 Task: Explore Airbnb accommodation in CopiapÃÂ³, Chile from 9th December, 2023 to 11th December, 2023 for 2 adults.2 bedrooms having 2 beds and 1 bathroom. Property type can be guest house. Amenities needed are: wifi. Look for 5 properties as per requirement.
Action: Mouse moved to (452, 99)
Screenshot: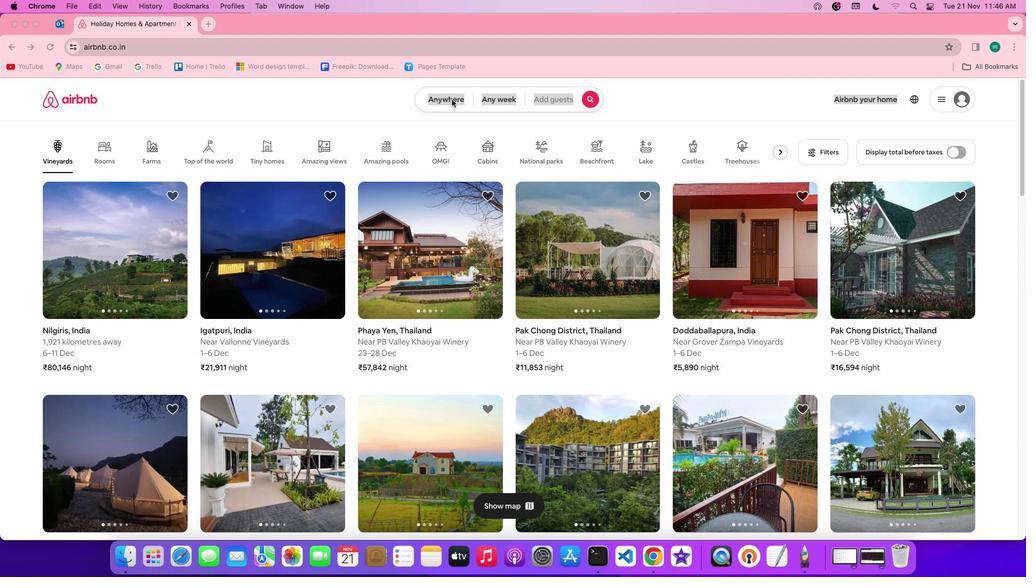 
Action: Mouse pressed left at (452, 99)
Screenshot: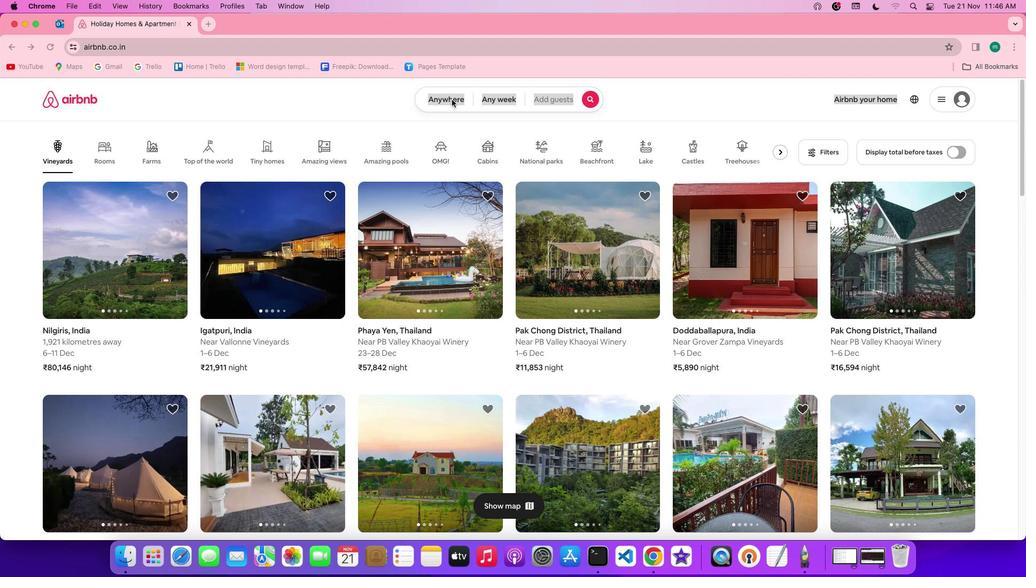 
Action: Mouse pressed left at (452, 99)
Screenshot: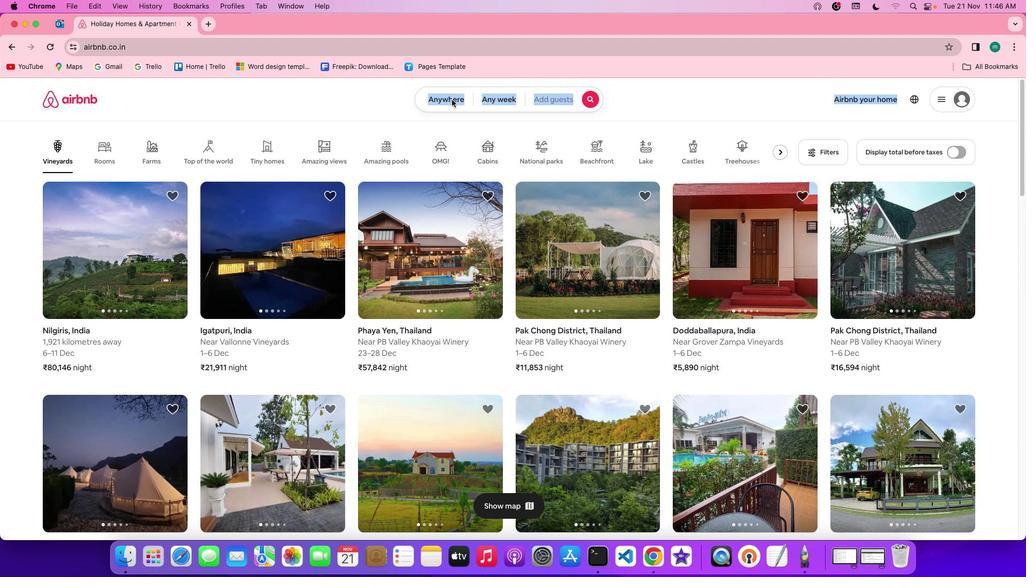 
Action: Mouse moved to (389, 140)
Screenshot: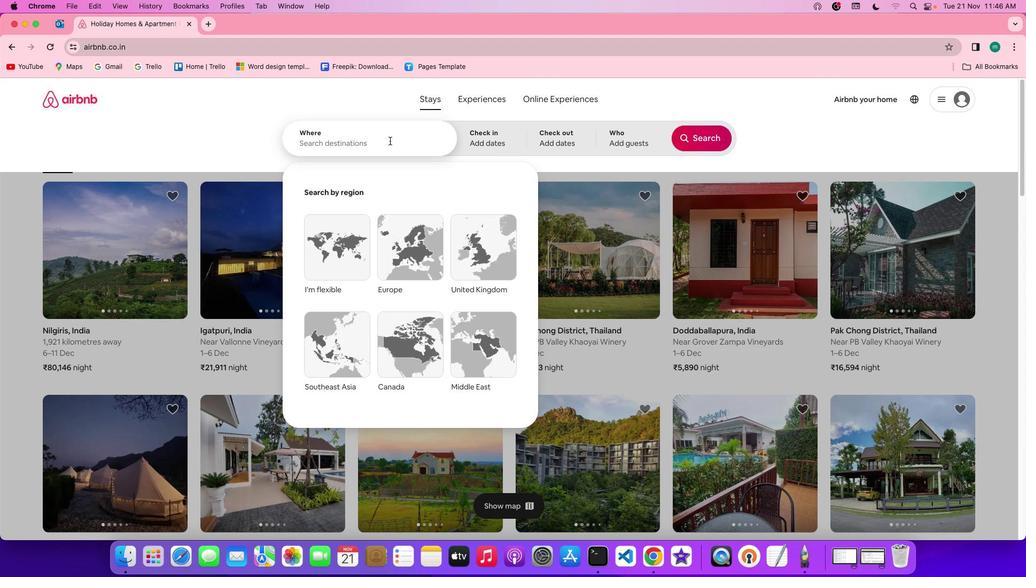 
Action: Mouse pressed left at (389, 140)
Screenshot: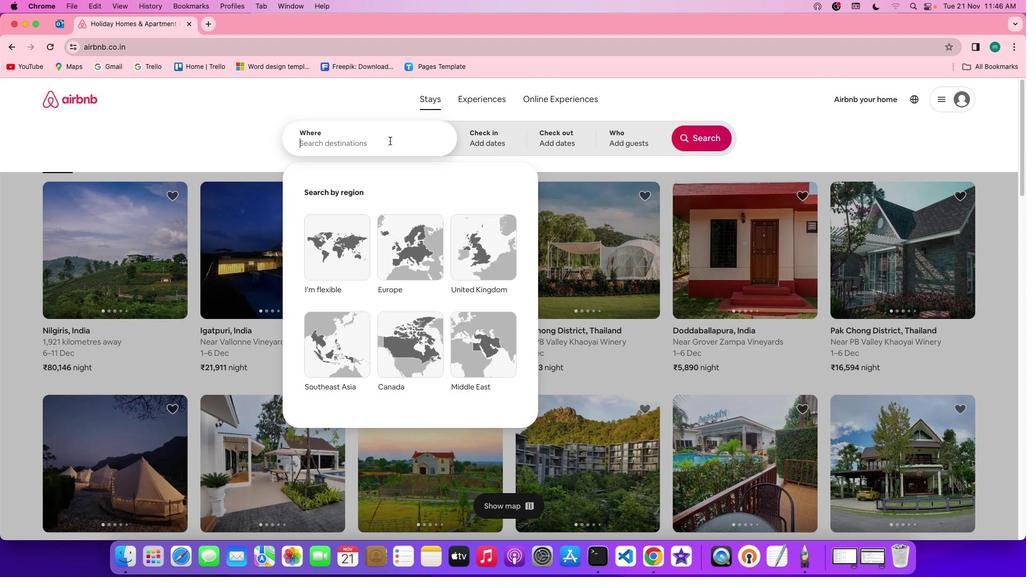 
Action: Mouse moved to (387, 142)
Screenshot: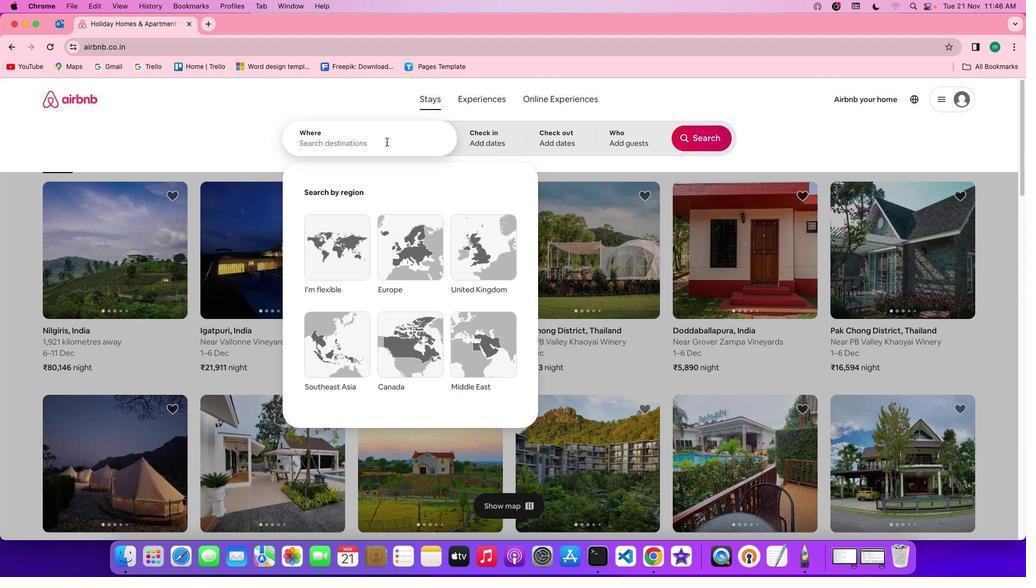 
Action: Key pressed Key.shift'C''o''p''i''a''p''a'Key.backspace'o'','Key.spaceKey.shift'C''h''i''l''e'Key.space
Screenshot: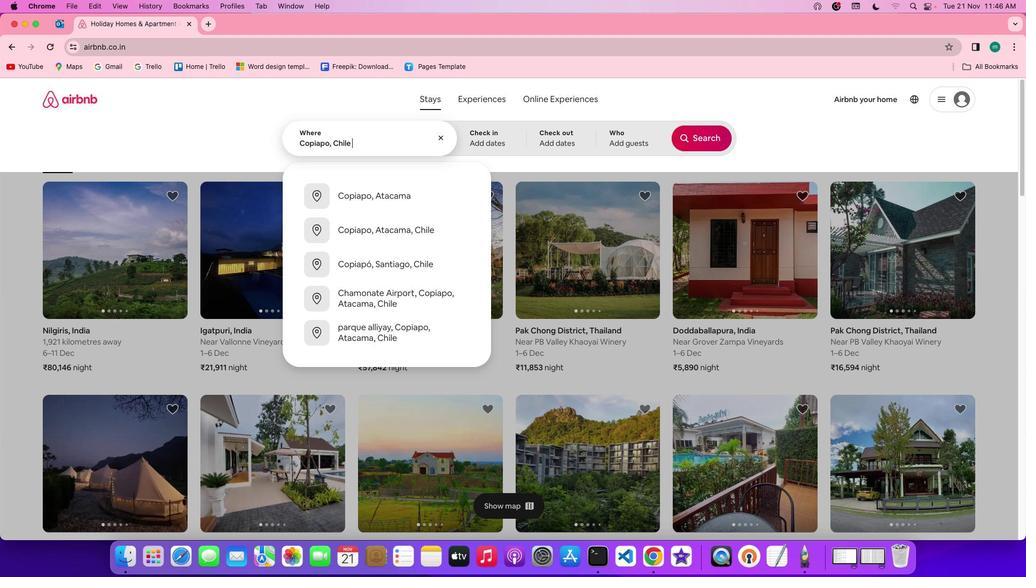 
Action: Mouse moved to (480, 138)
Screenshot: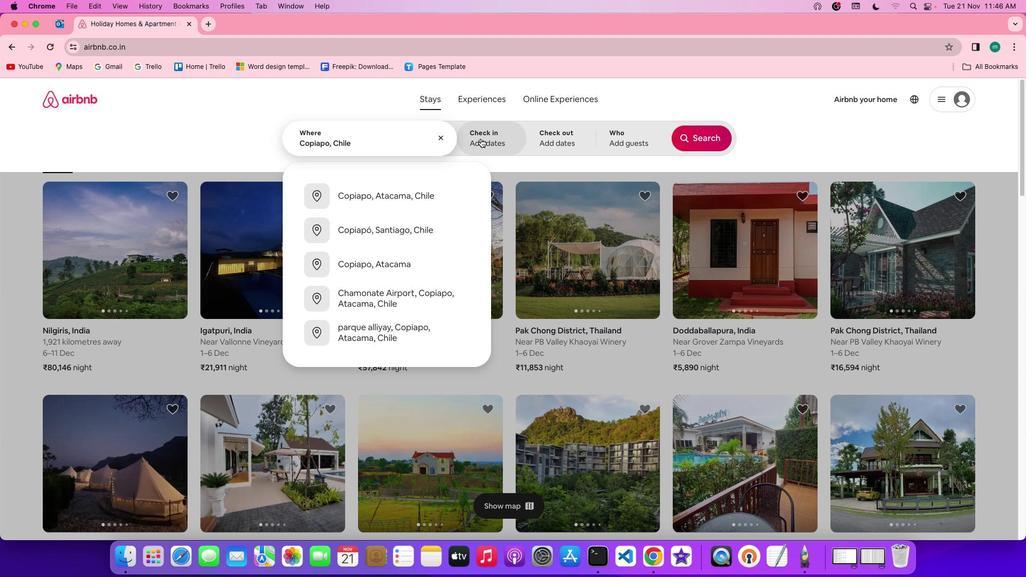 
Action: Mouse pressed left at (480, 138)
Screenshot: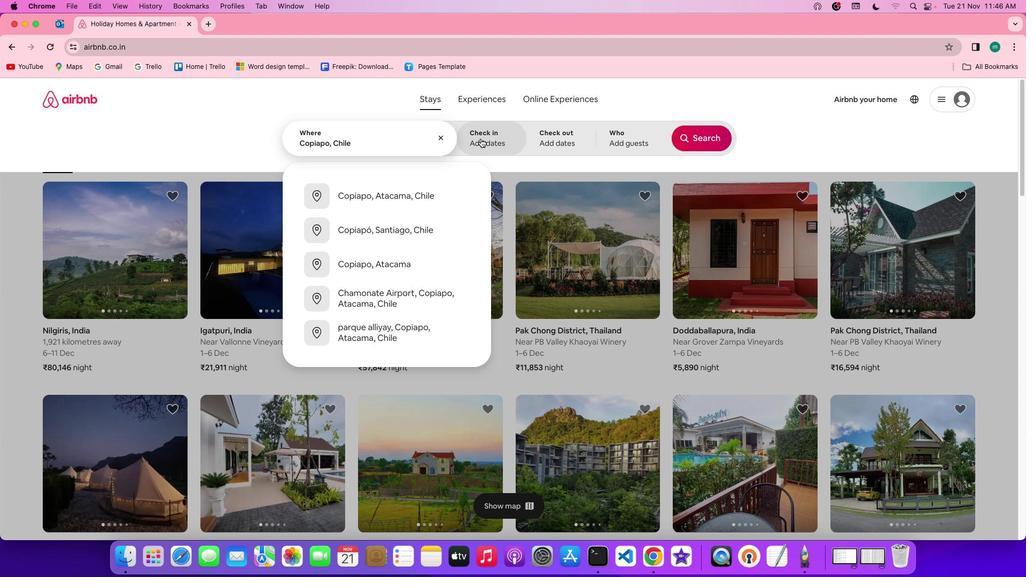 
Action: Mouse moved to (553, 148)
Screenshot: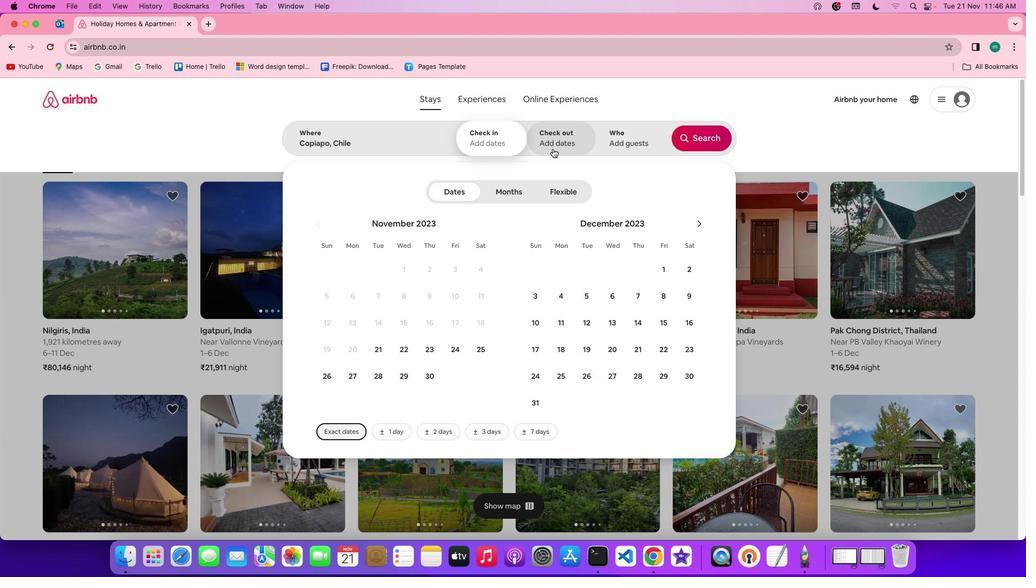 
Action: Mouse scrolled (553, 148) with delta (0, 0)
Screenshot: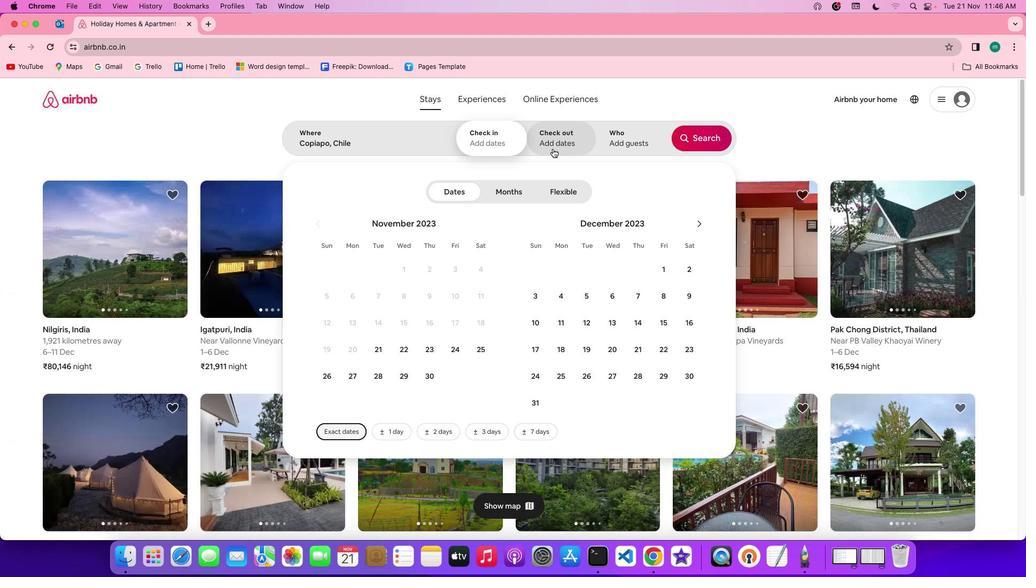 
Action: Mouse scrolled (553, 148) with delta (0, 0)
Screenshot: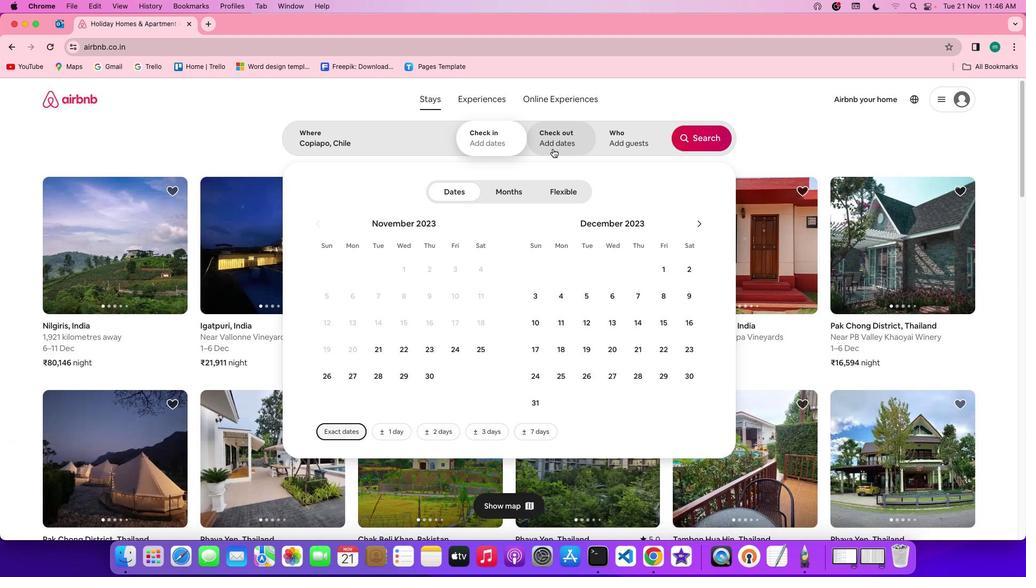
Action: Mouse scrolled (553, 148) with delta (0, 0)
Screenshot: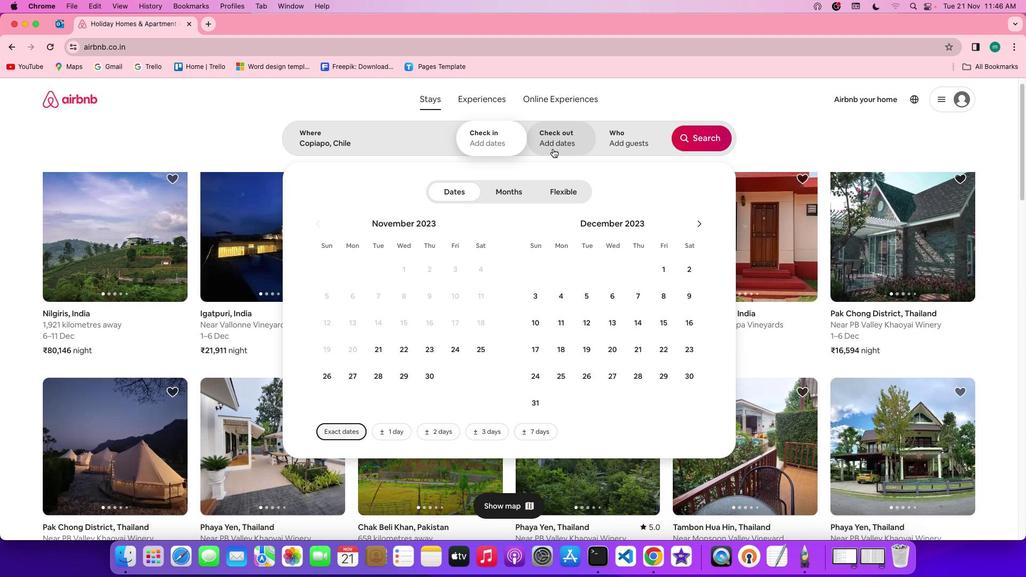 
Action: Mouse moved to (480, 140)
Screenshot: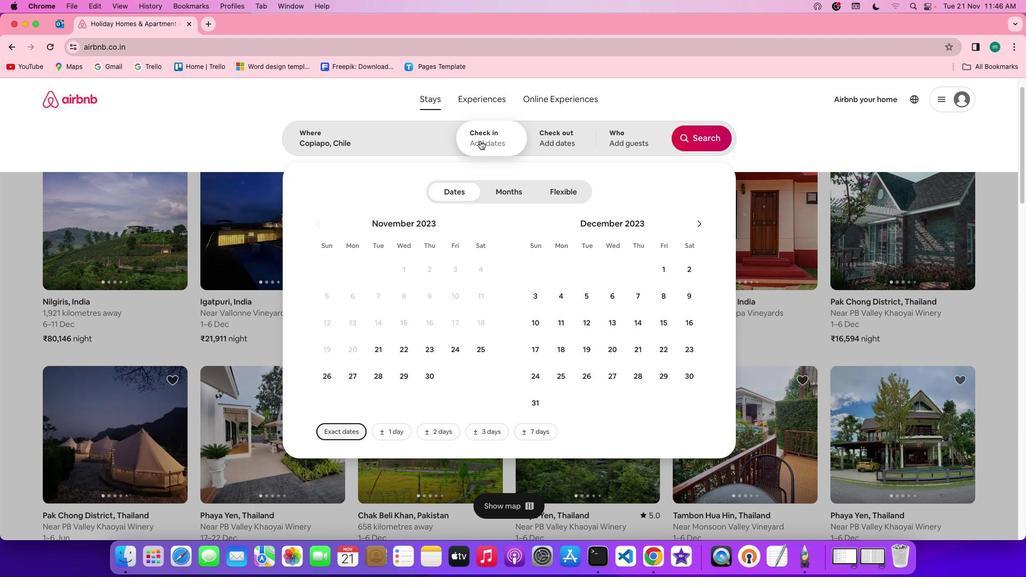 
Action: Mouse pressed left at (480, 140)
Screenshot: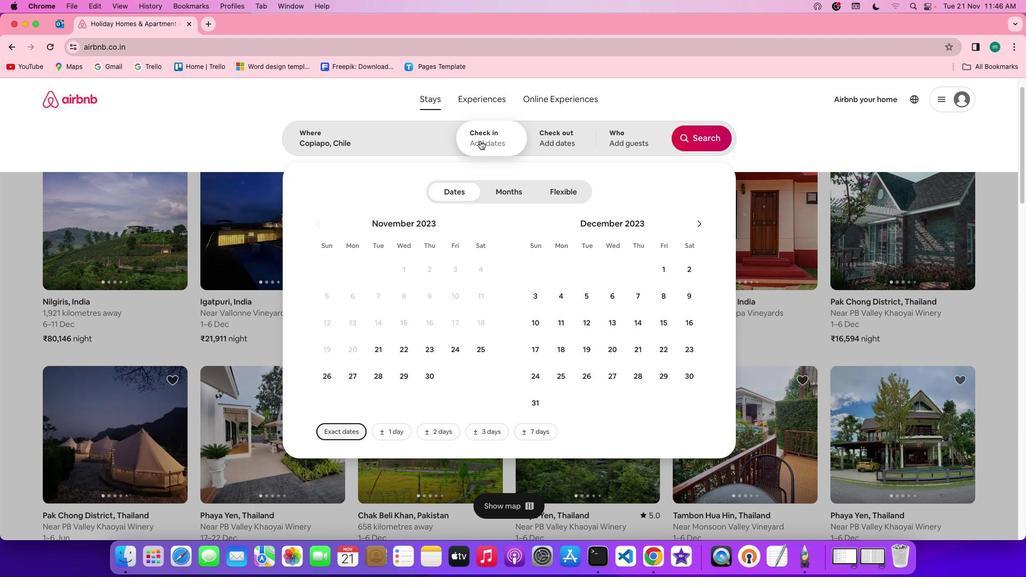 
Action: Mouse moved to (481, 140)
Screenshot: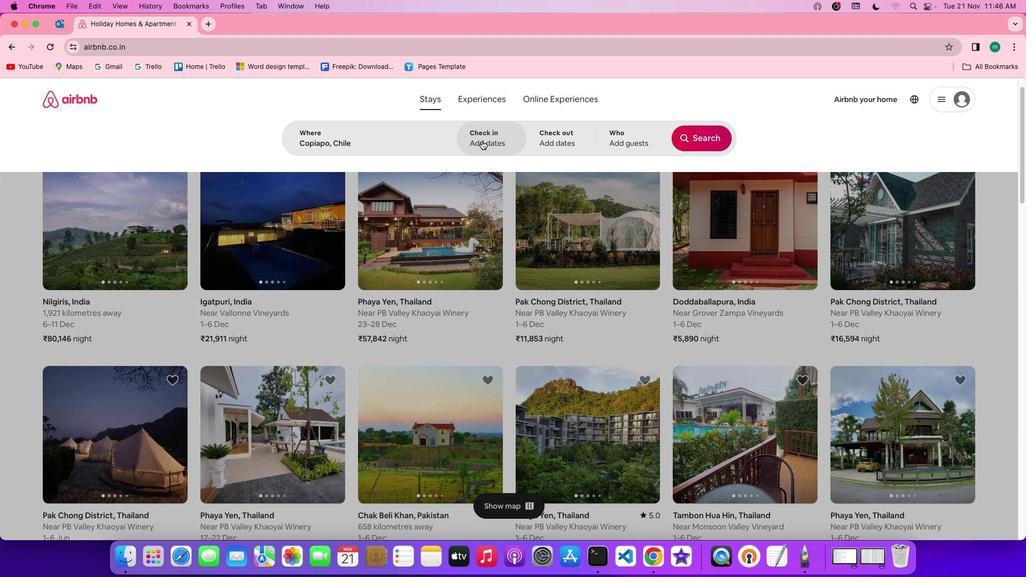 
Action: Mouse pressed left at (481, 140)
Screenshot: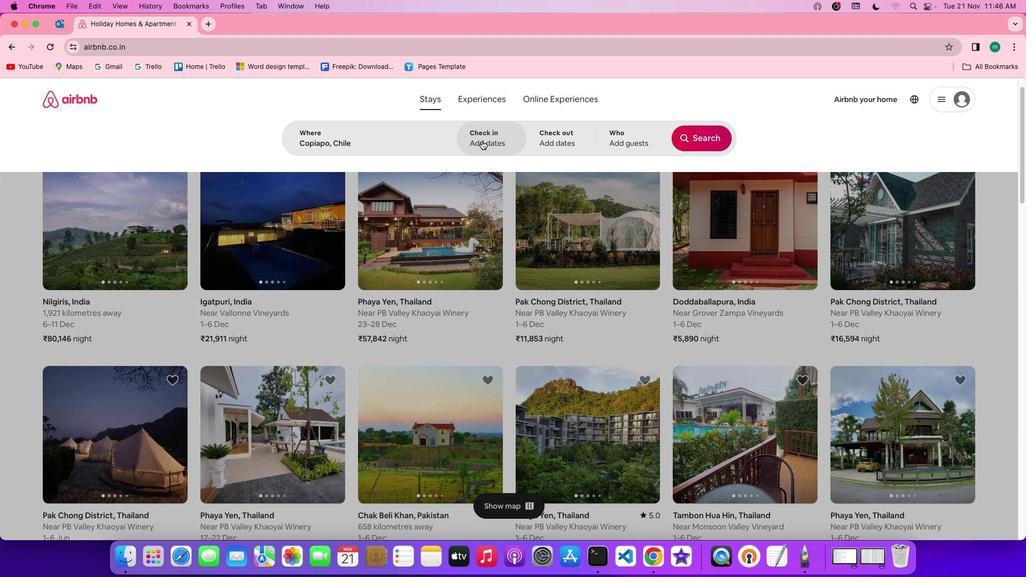 
Action: Mouse moved to (691, 298)
Screenshot: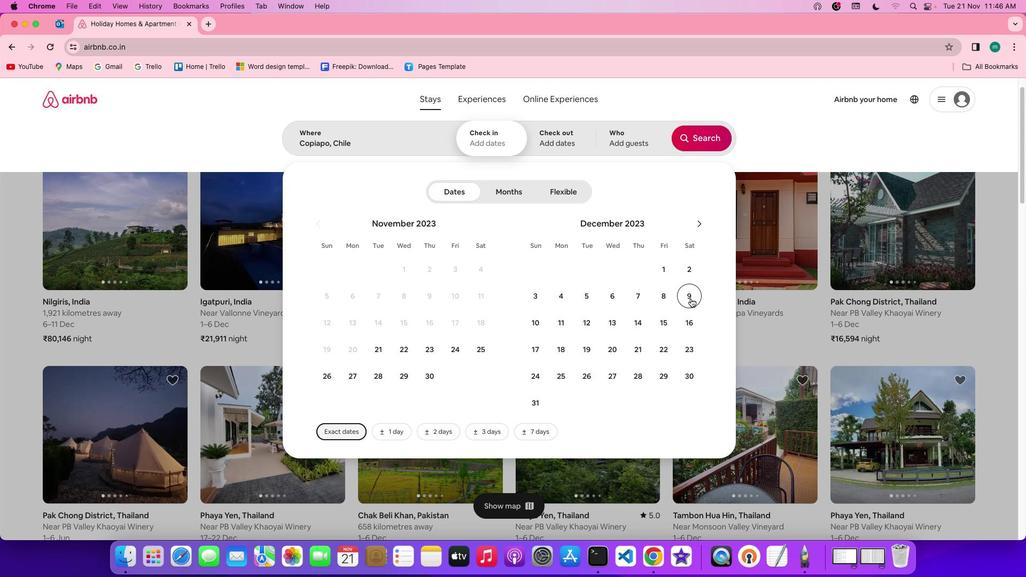 
Action: Mouse pressed left at (691, 298)
Screenshot: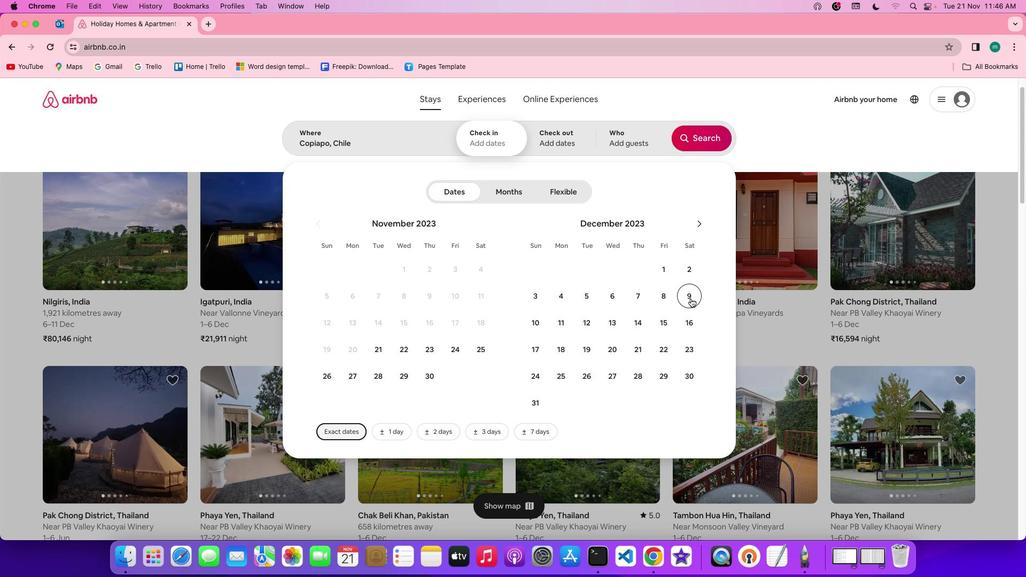 
Action: Mouse moved to (565, 329)
Screenshot: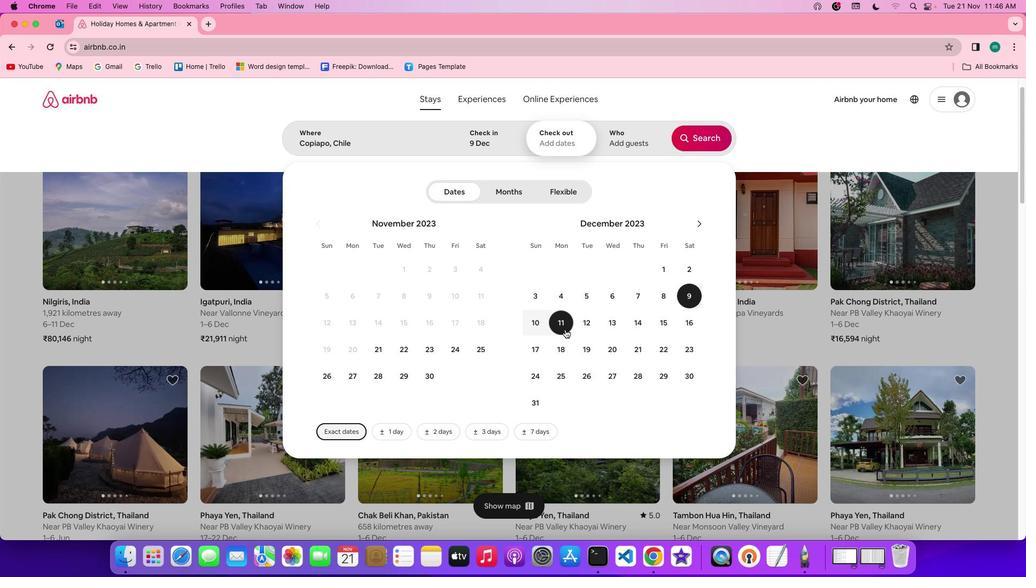 
Action: Mouse pressed left at (565, 329)
Screenshot: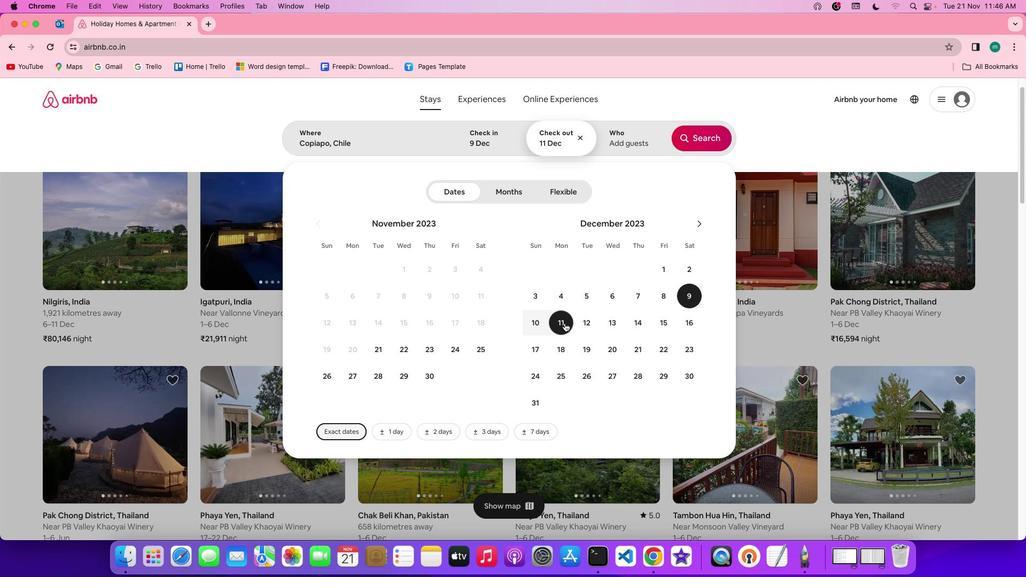 
Action: Mouse moved to (618, 137)
Screenshot: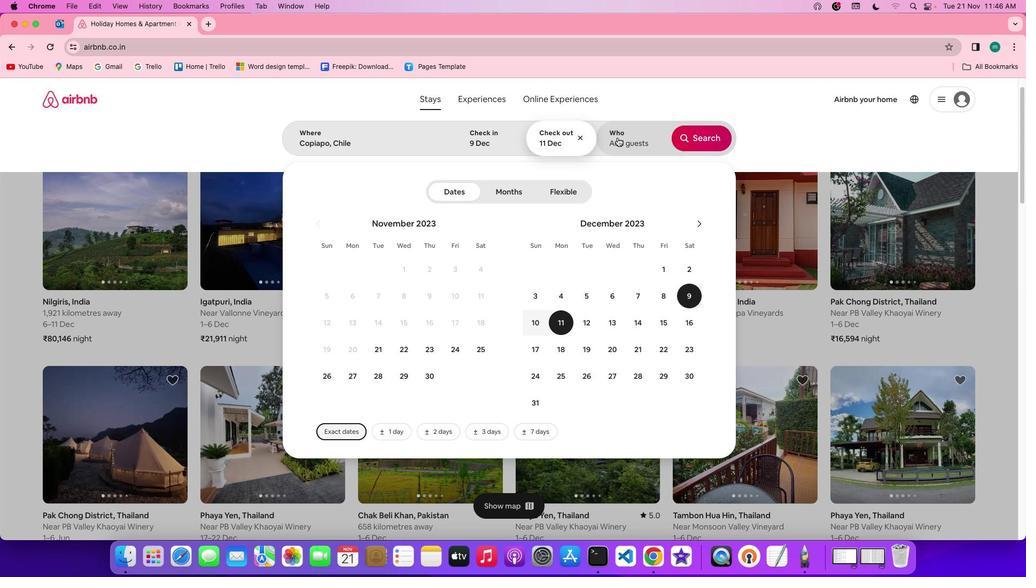 
Action: Mouse pressed left at (618, 137)
Screenshot: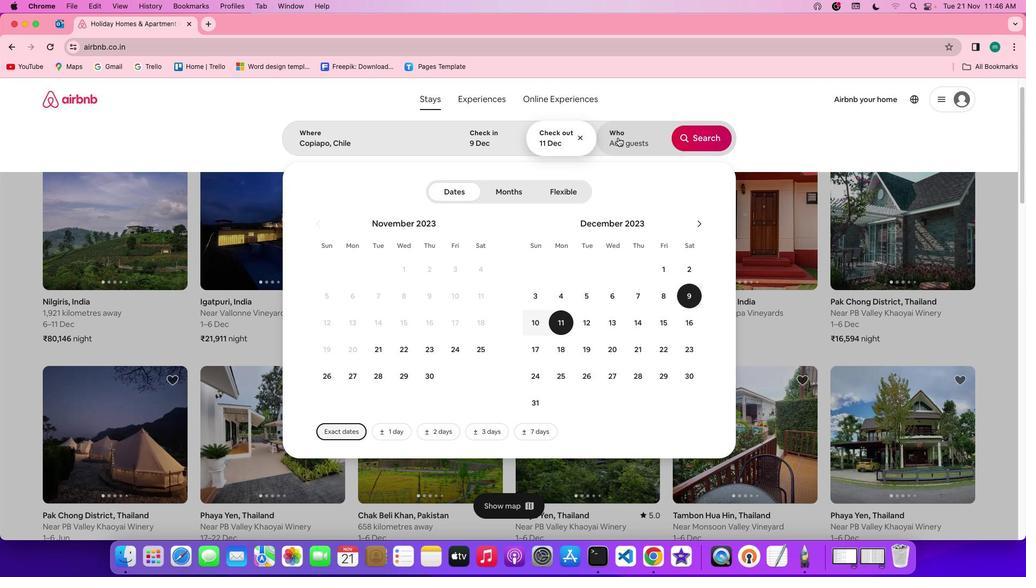 
Action: Mouse moved to (709, 191)
Screenshot: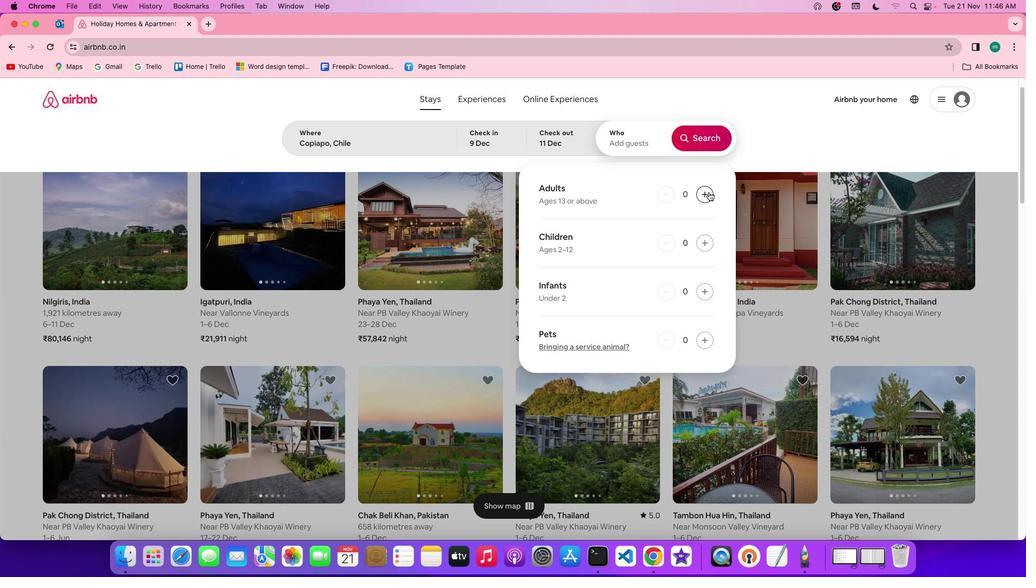 
Action: Mouse pressed left at (709, 191)
Screenshot: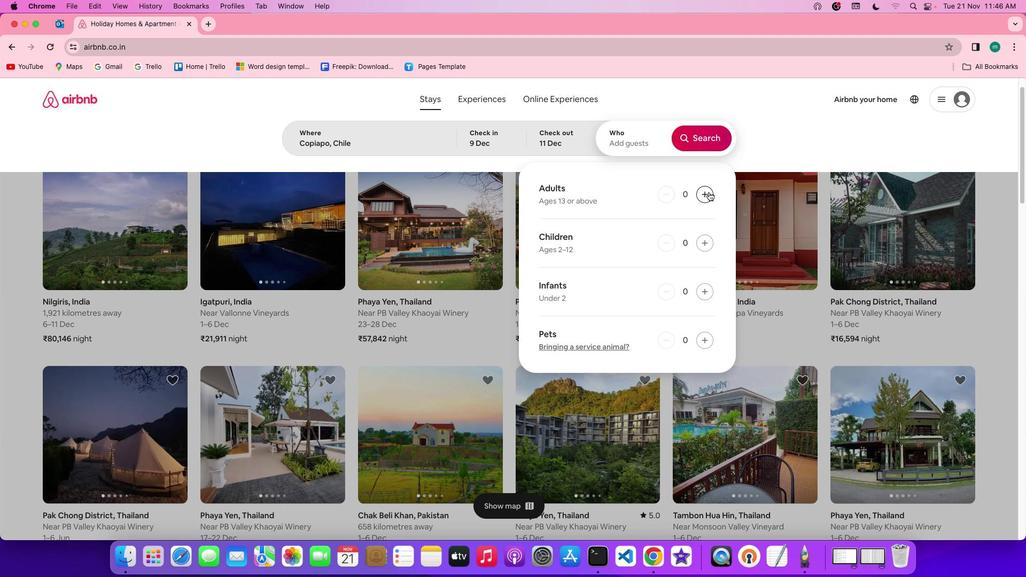 
Action: Mouse pressed left at (709, 191)
Screenshot: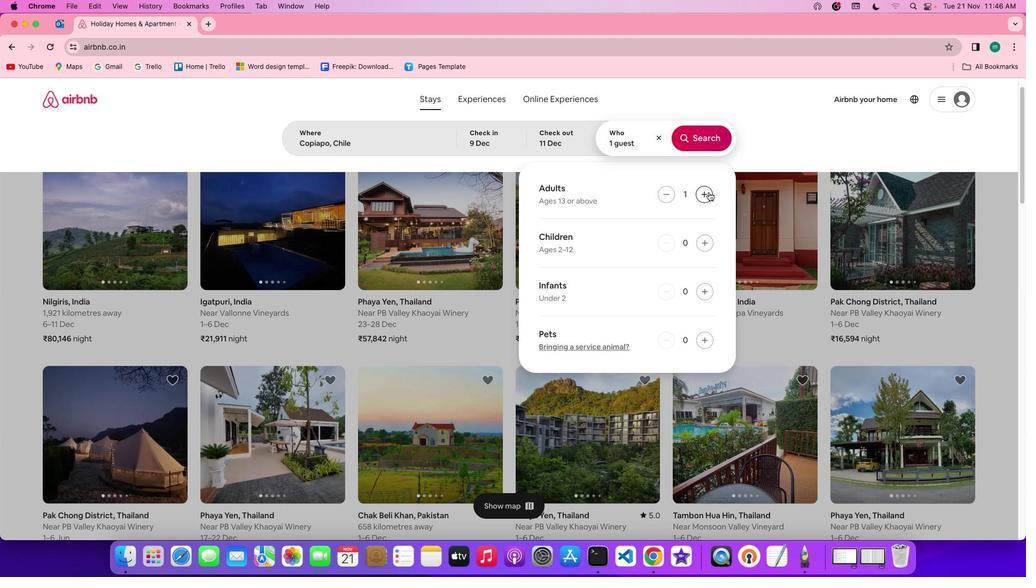 
Action: Mouse pressed left at (709, 191)
Screenshot: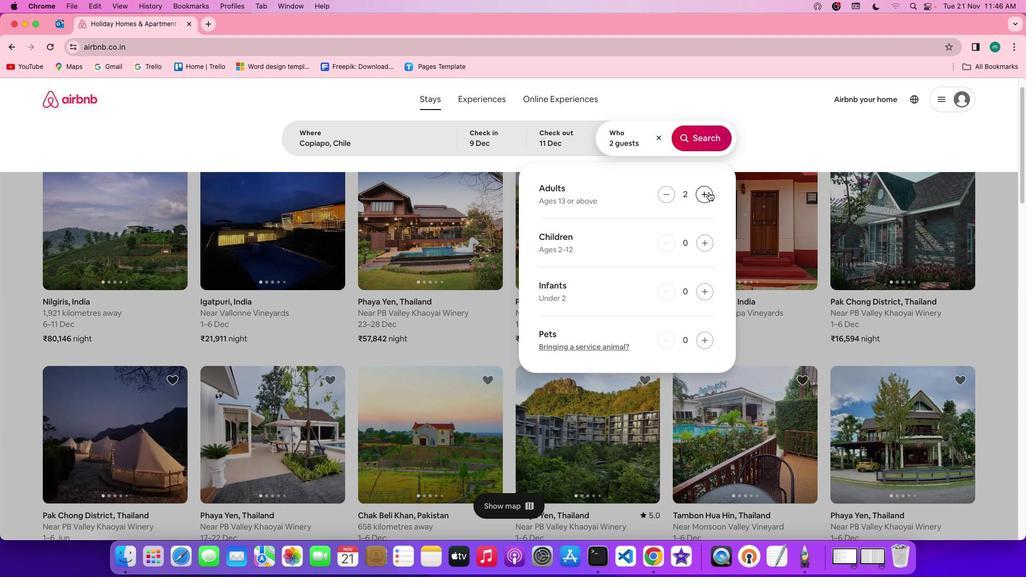 
Action: Mouse pressed left at (709, 191)
Screenshot: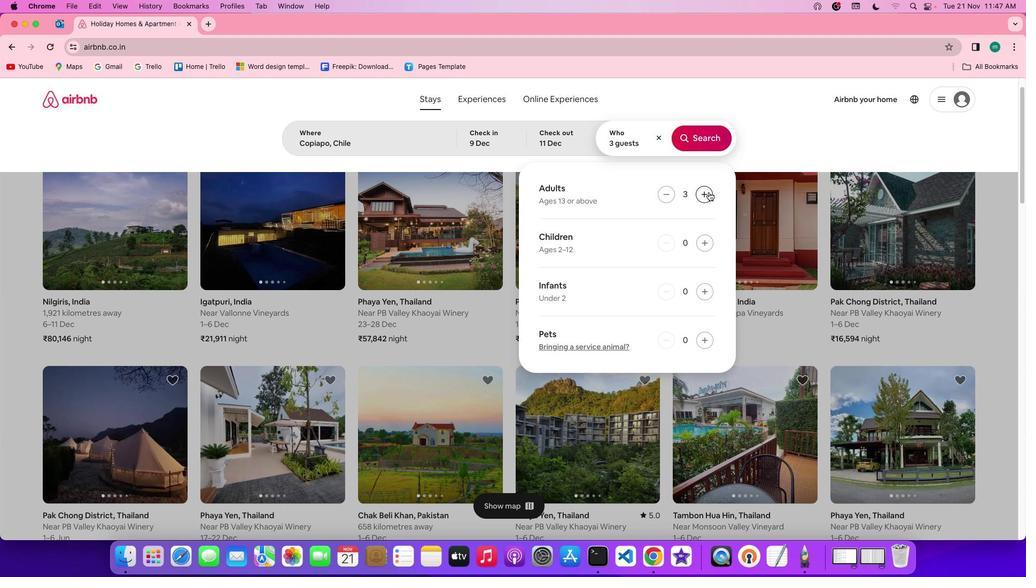 
Action: Mouse moved to (668, 189)
Screenshot: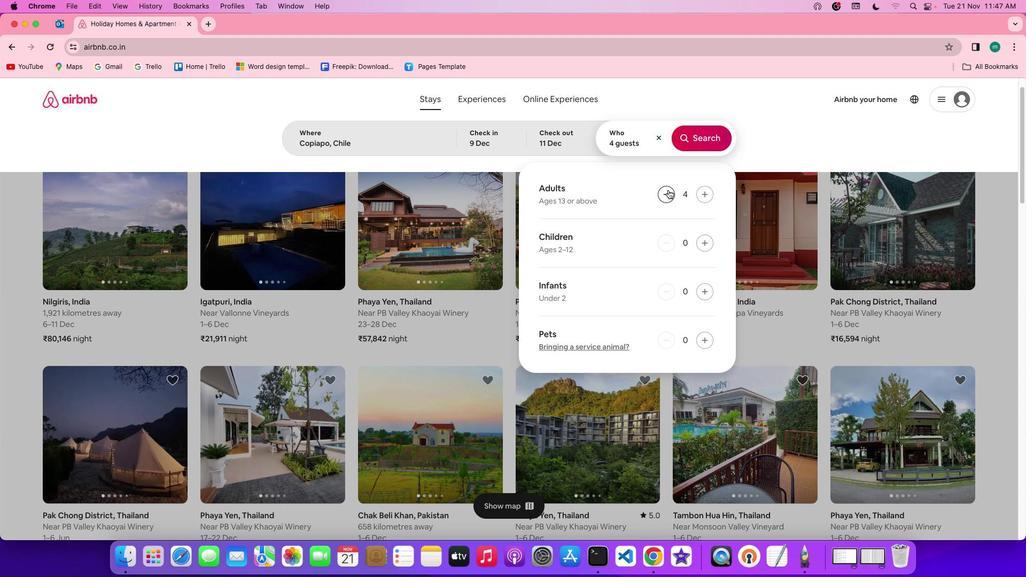 
Action: Mouse pressed left at (668, 189)
Screenshot: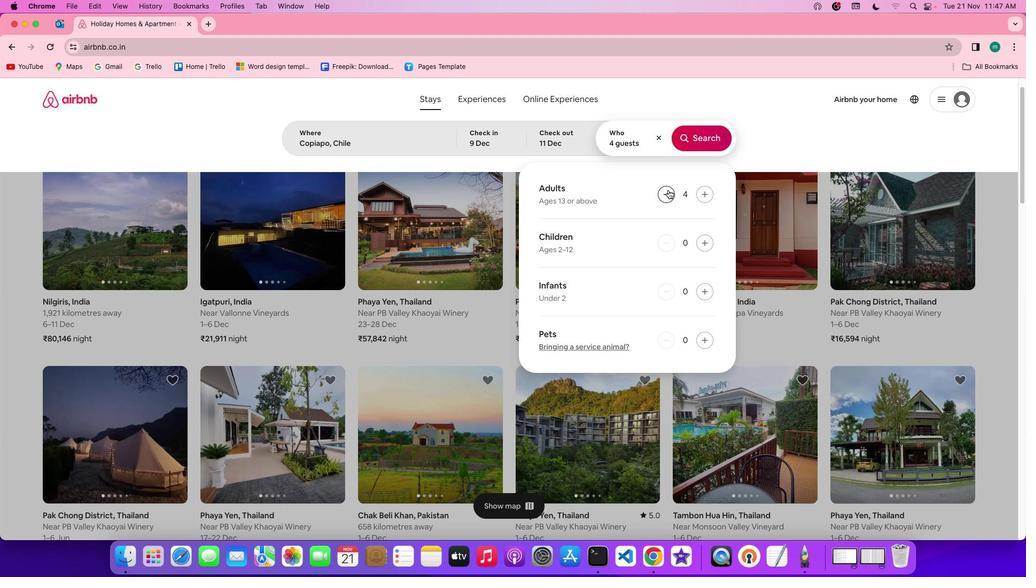 
Action: Mouse pressed left at (668, 189)
Screenshot: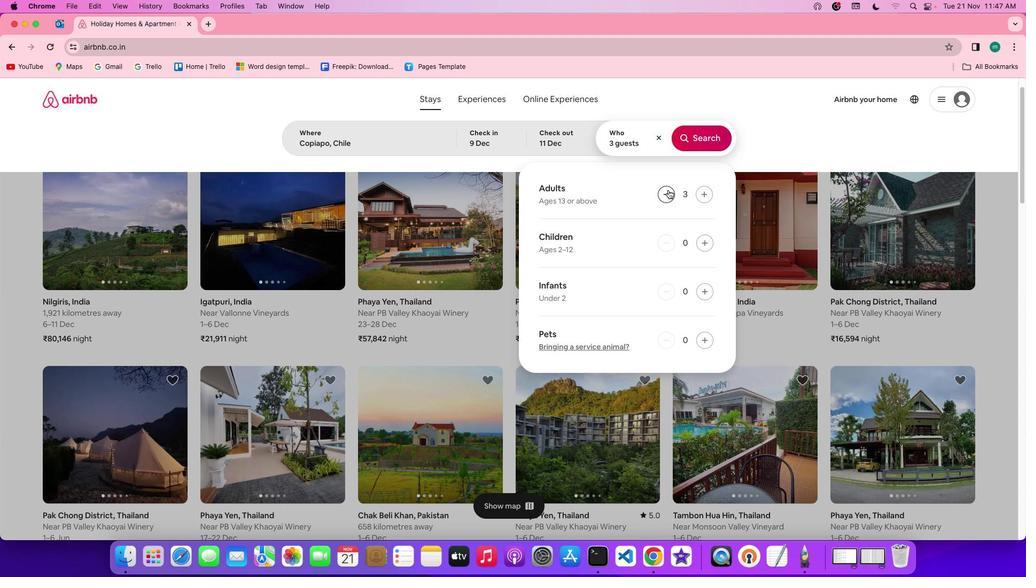 
Action: Mouse moved to (699, 146)
Screenshot: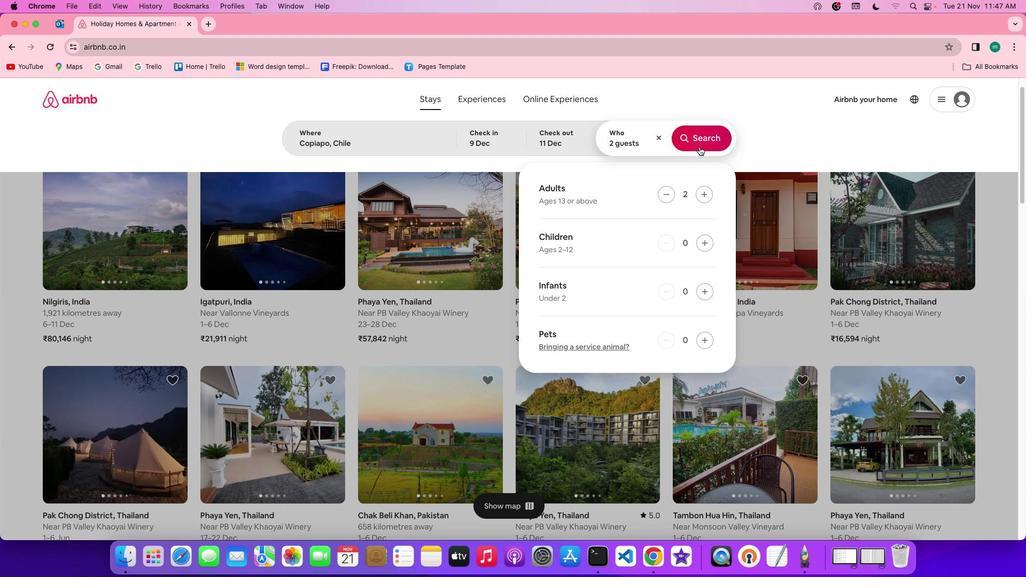 
Action: Mouse pressed left at (699, 146)
Screenshot: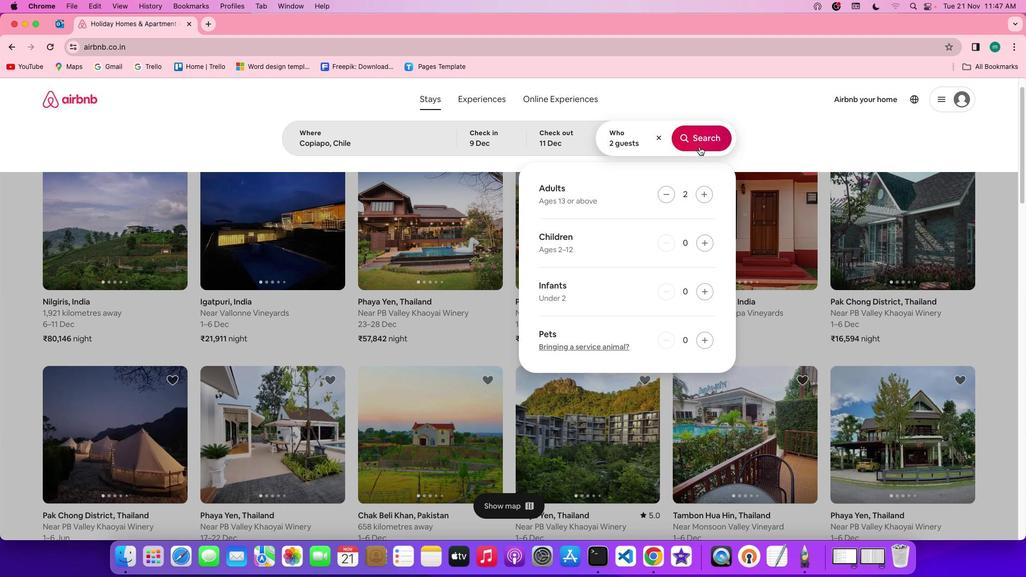 
Action: Mouse moved to (871, 147)
Screenshot: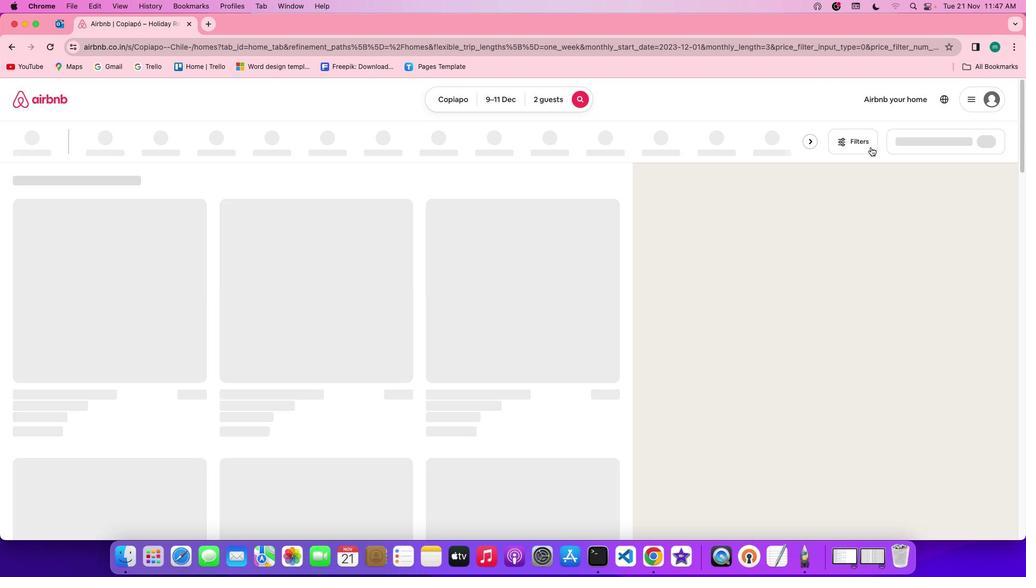 
Action: Mouse pressed left at (871, 147)
Screenshot: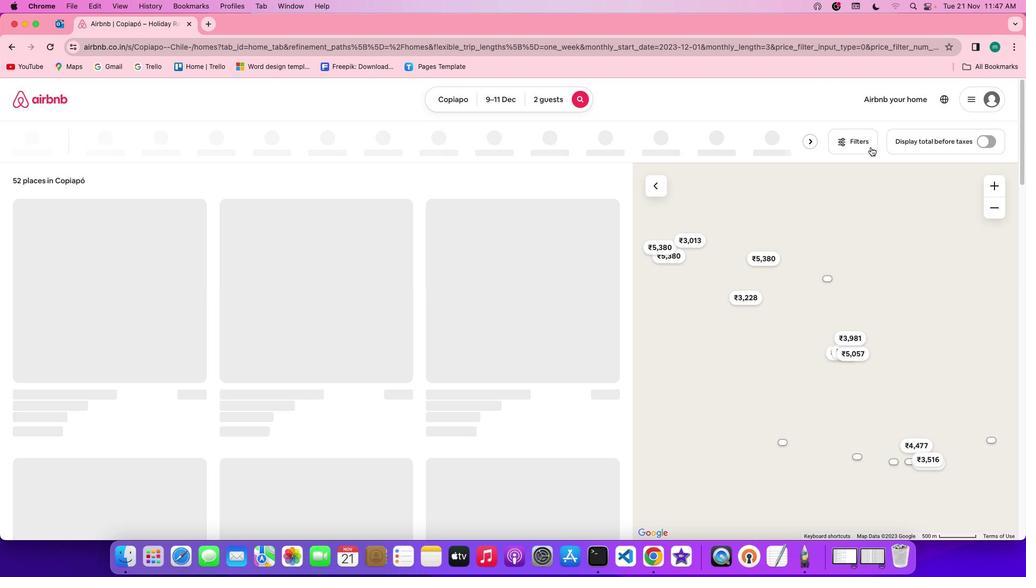 
Action: Mouse moved to (557, 269)
Screenshot: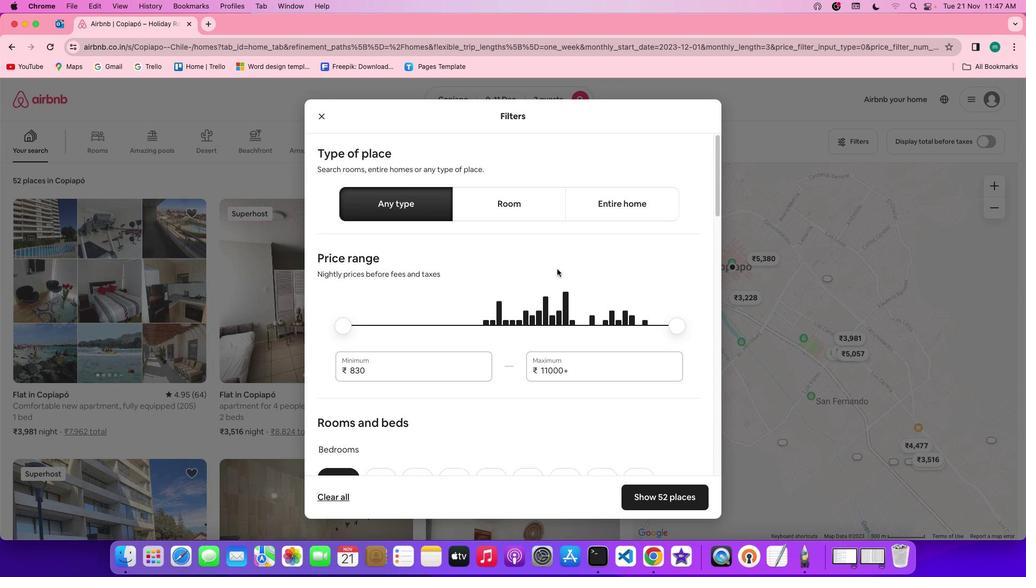
Action: Mouse scrolled (557, 269) with delta (0, 0)
Screenshot: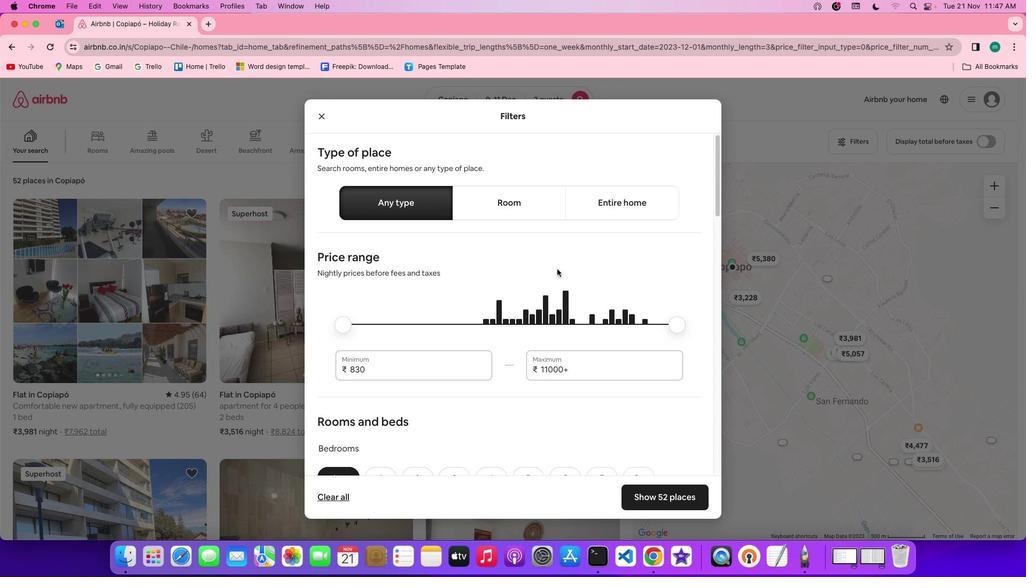 
Action: Mouse scrolled (557, 269) with delta (0, 0)
Screenshot: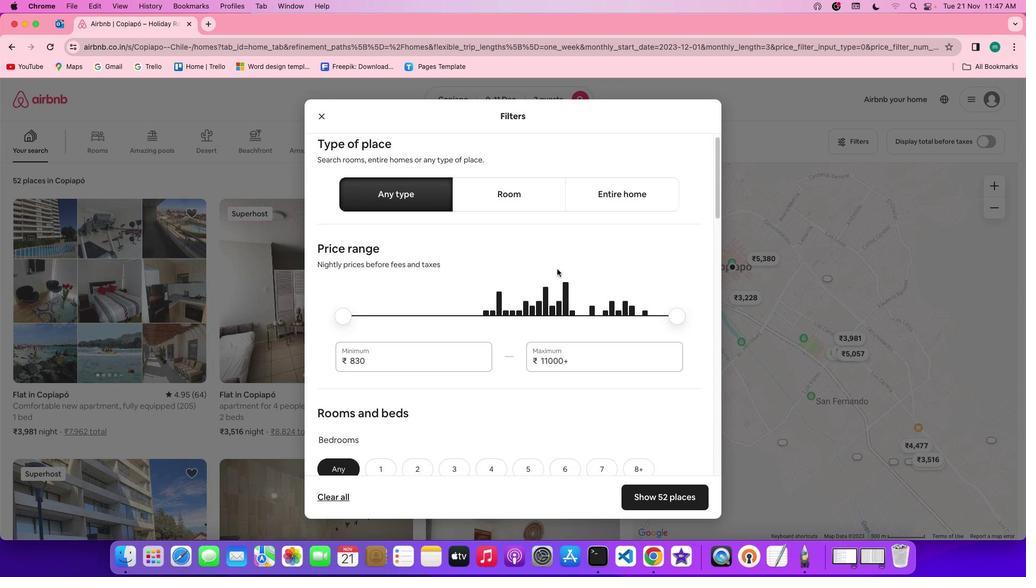 
Action: Mouse scrolled (557, 269) with delta (0, -1)
Screenshot: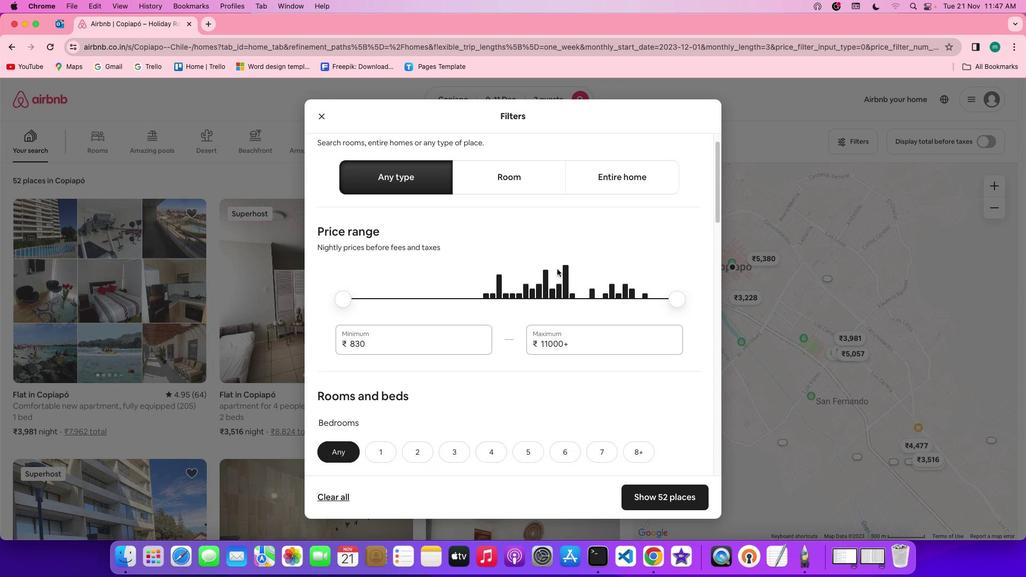 
Action: Mouse scrolled (557, 269) with delta (0, -1)
Screenshot: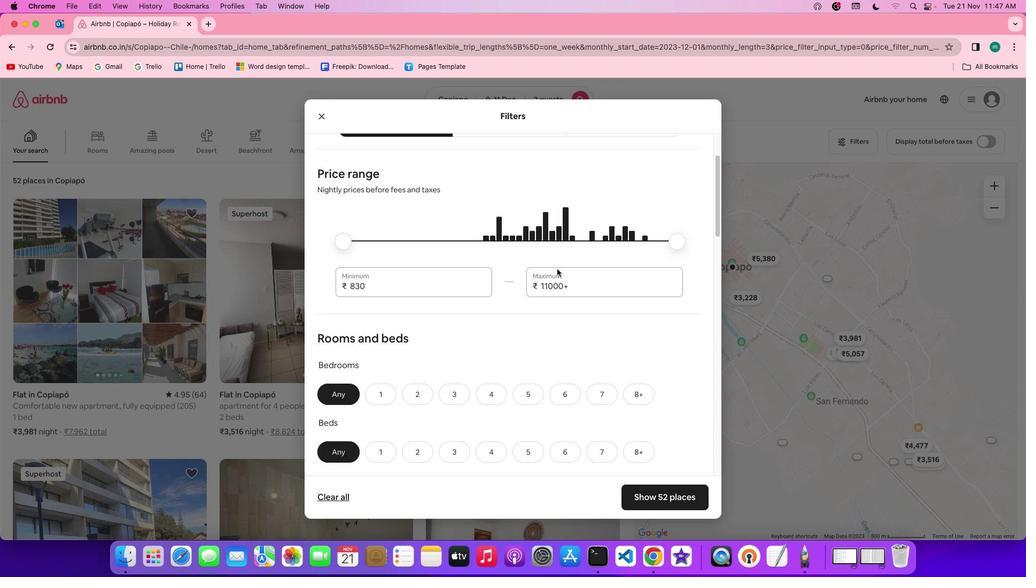 
Action: Mouse scrolled (557, 269) with delta (0, 0)
Screenshot: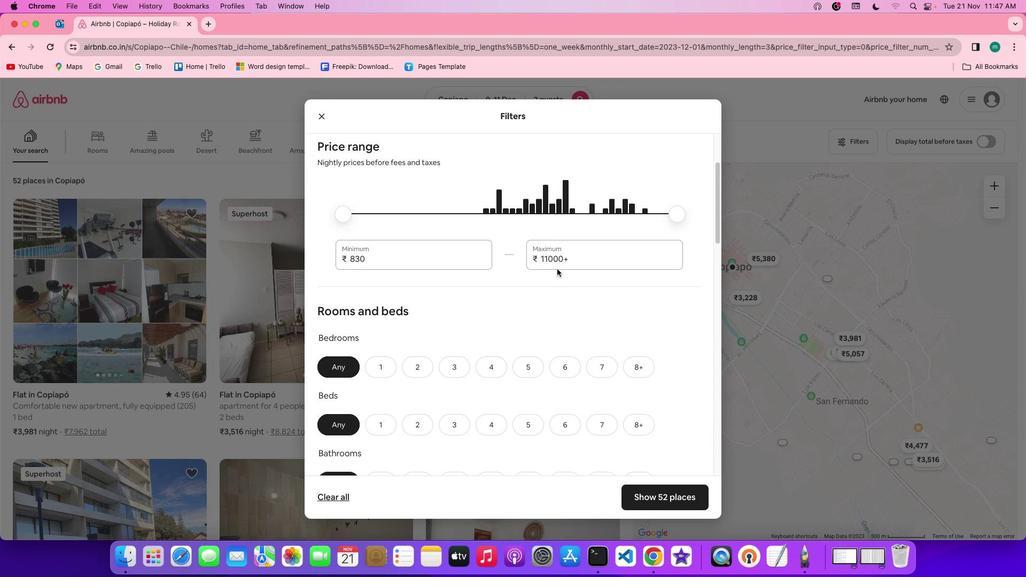
Action: Mouse scrolled (557, 269) with delta (0, 0)
Screenshot: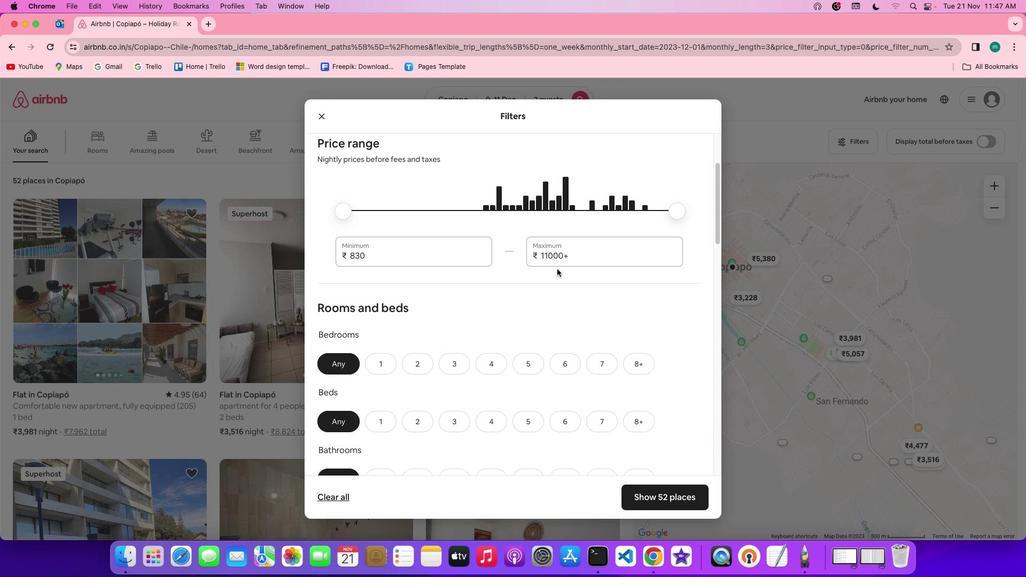 
Action: Mouse scrolled (557, 269) with delta (0, -1)
Screenshot: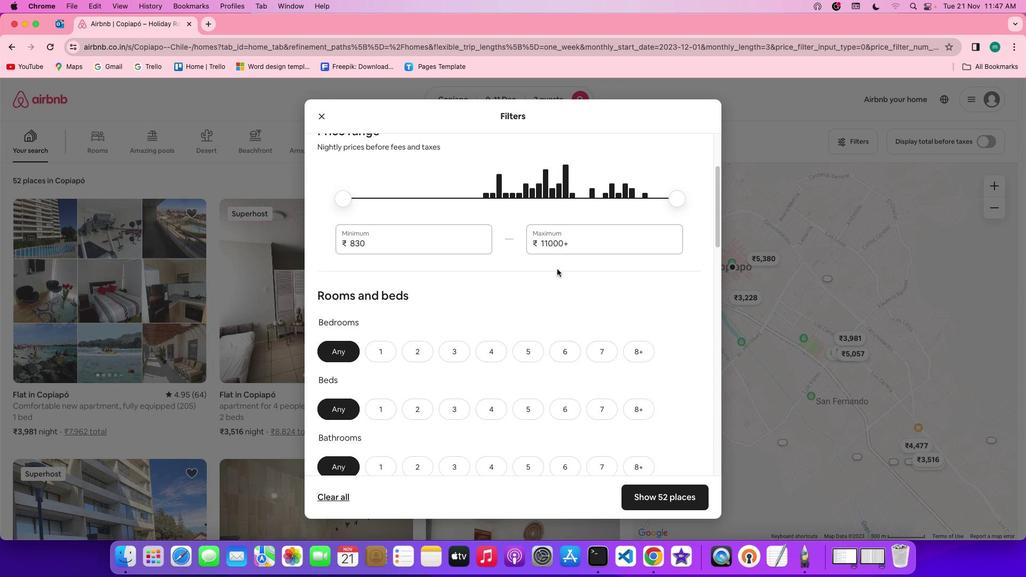 
Action: Mouse moved to (557, 269)
Screenshot: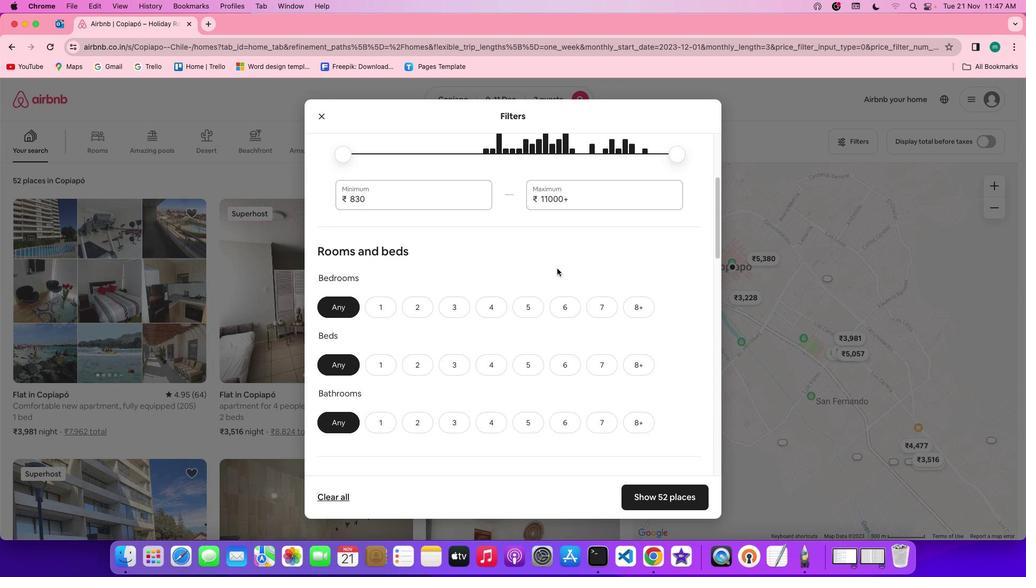 
Action: Mouse scrolled (557, 269) with delta (0, 0)
Screenshot: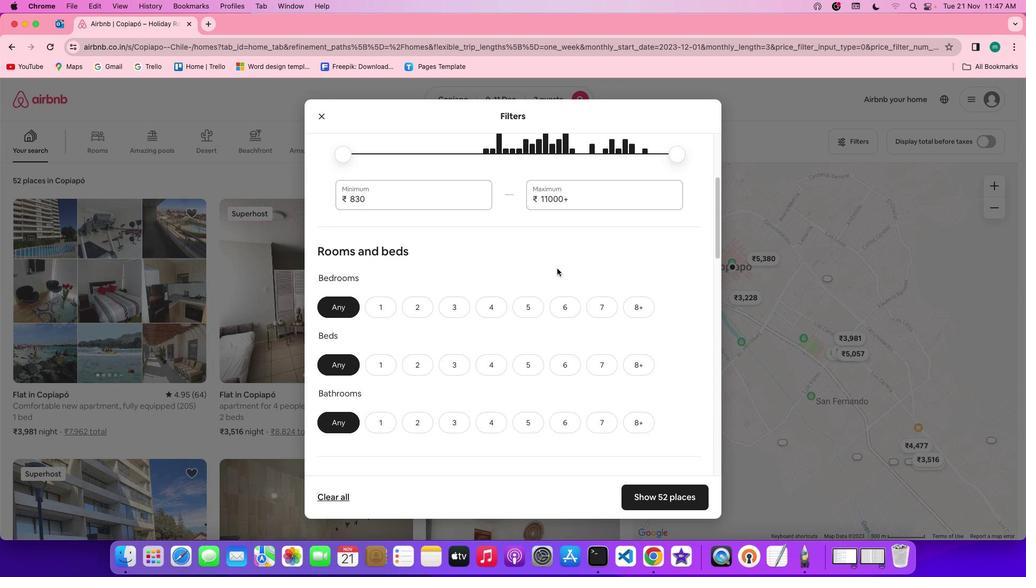 
Action: Mouse moved to (557, 269)
Screenshot: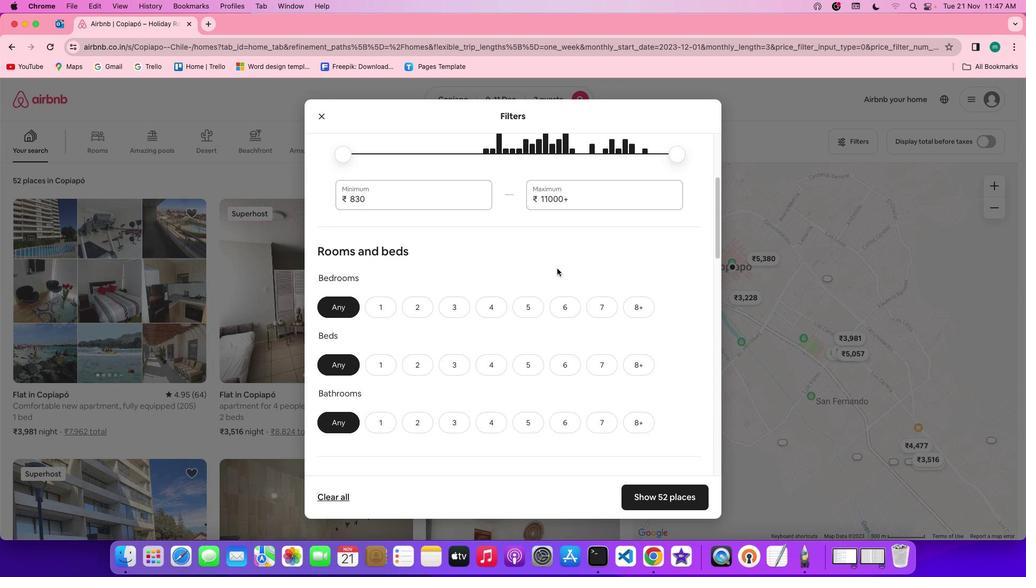 
Action: Mouse scrolled (557, 269) with delta (0, 0)
Screenshot: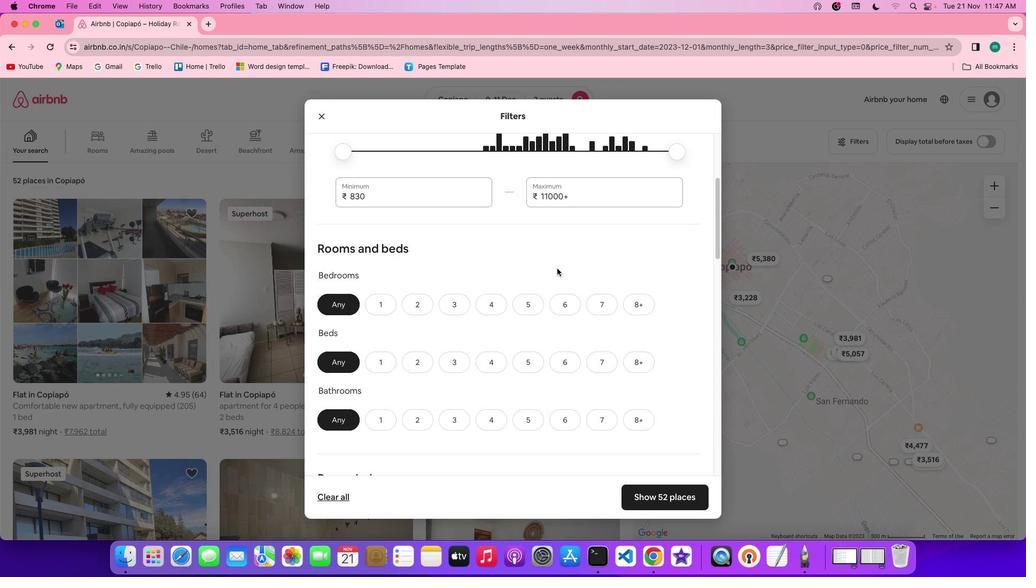 
Action: Mouse scrolled (557, 269) with delta (0, 0)
Screenshot: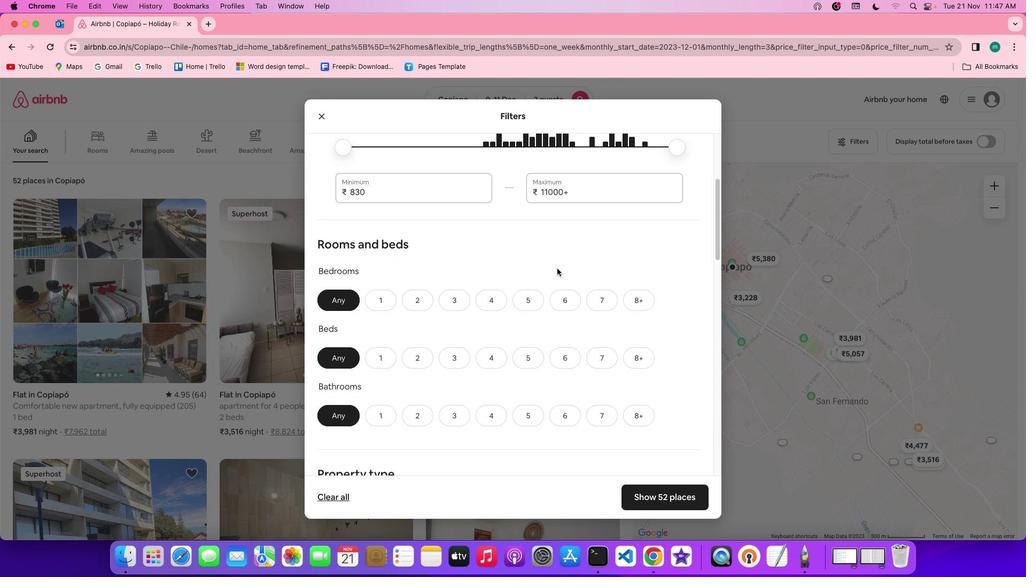 
Action: Mouse scrolled (557, 269) with delta (0, 0)
Screenshot: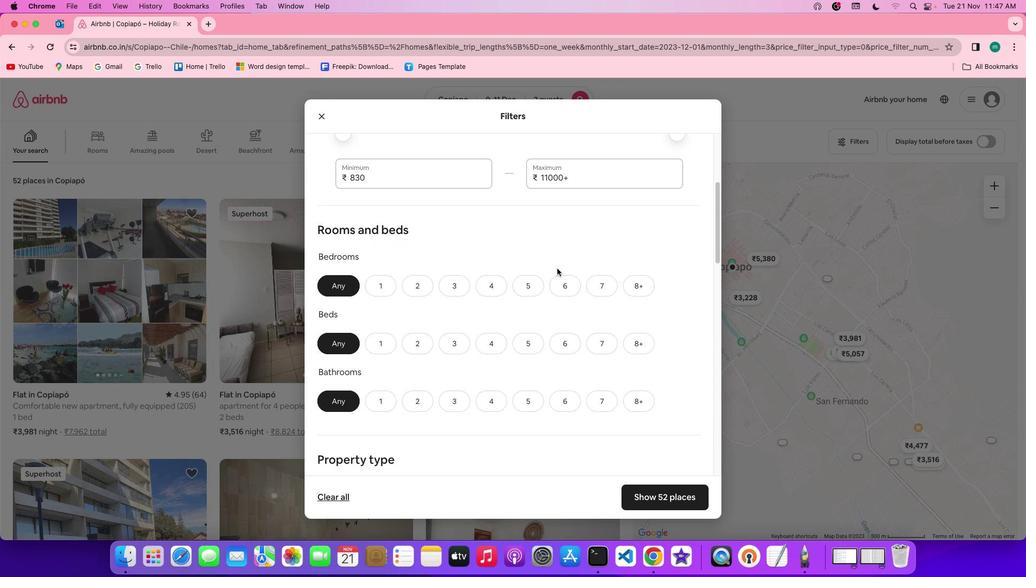 
Action: Mouse moved to (415, 274)
Screenshot: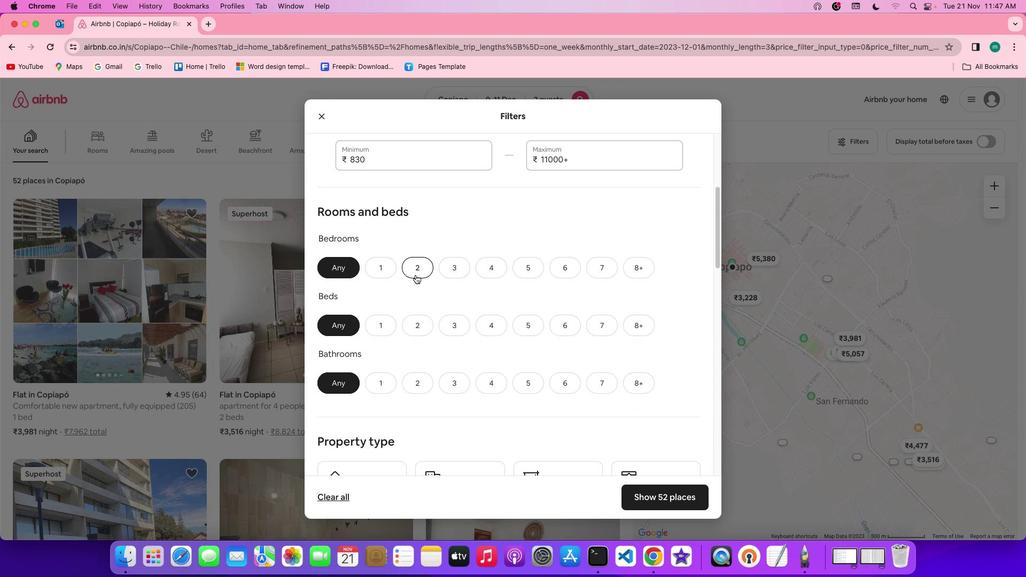 
Action: Mouse pressed left at (415, 274)
Screenshot: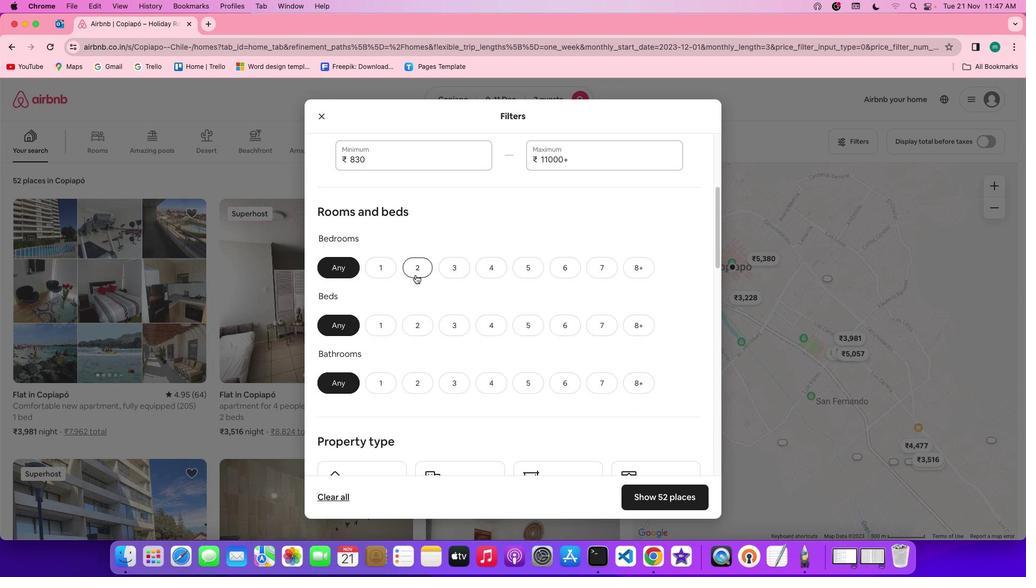 
Action: Mouse moved to (414, 326)
Screenshot: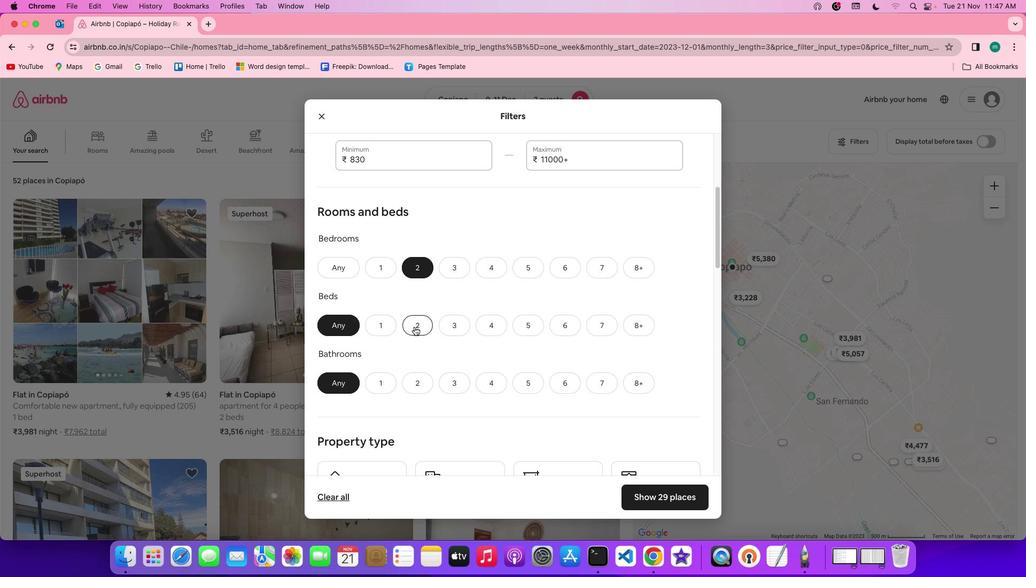 
Action: Mouse pressed left at (414, 326)
Screenshot: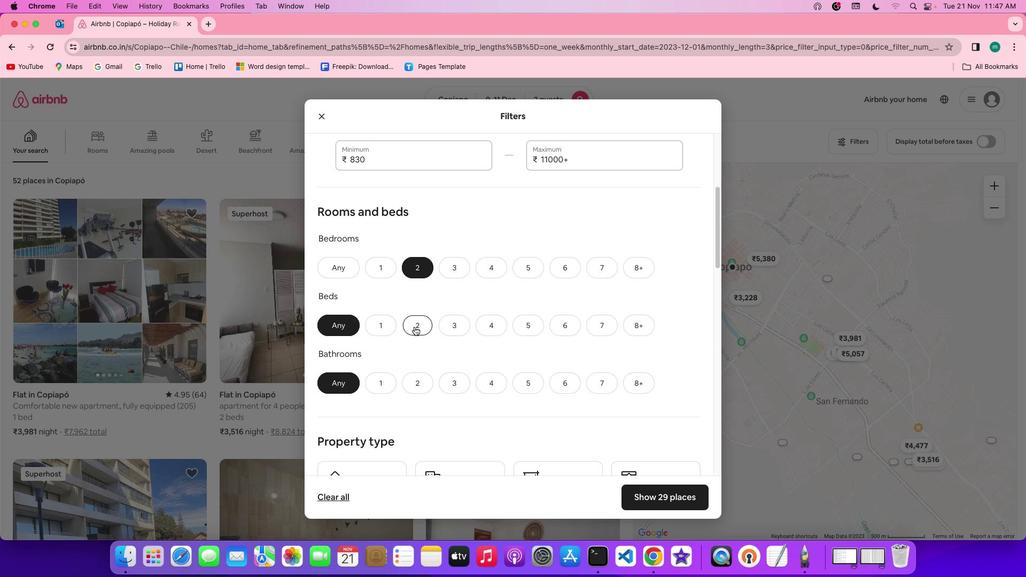 
Action: Mouse moved to (480, 354)
Screenshot: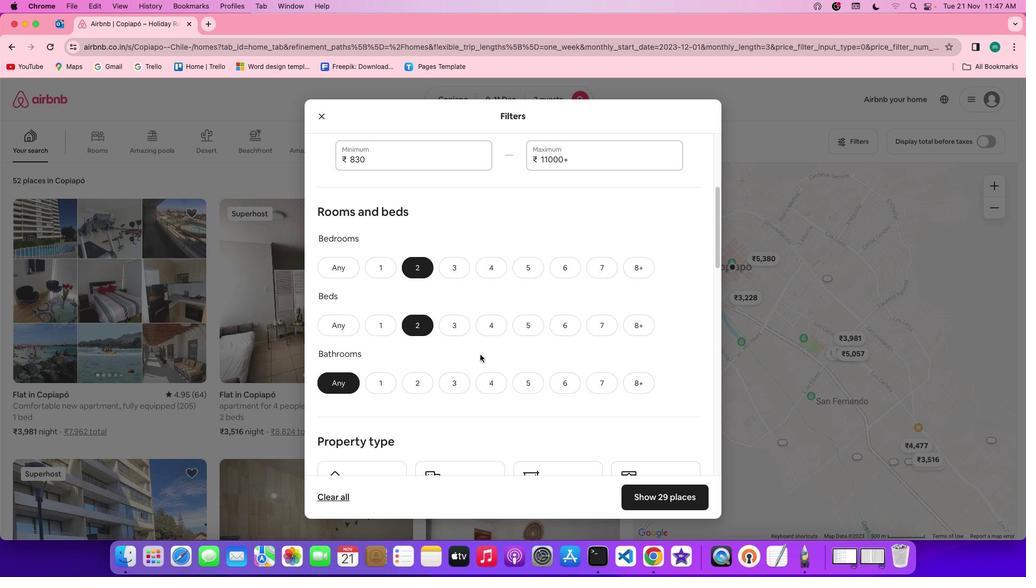 
Action: Mouse scrolled (480, 354) with delta (0, 0)
Screenshot: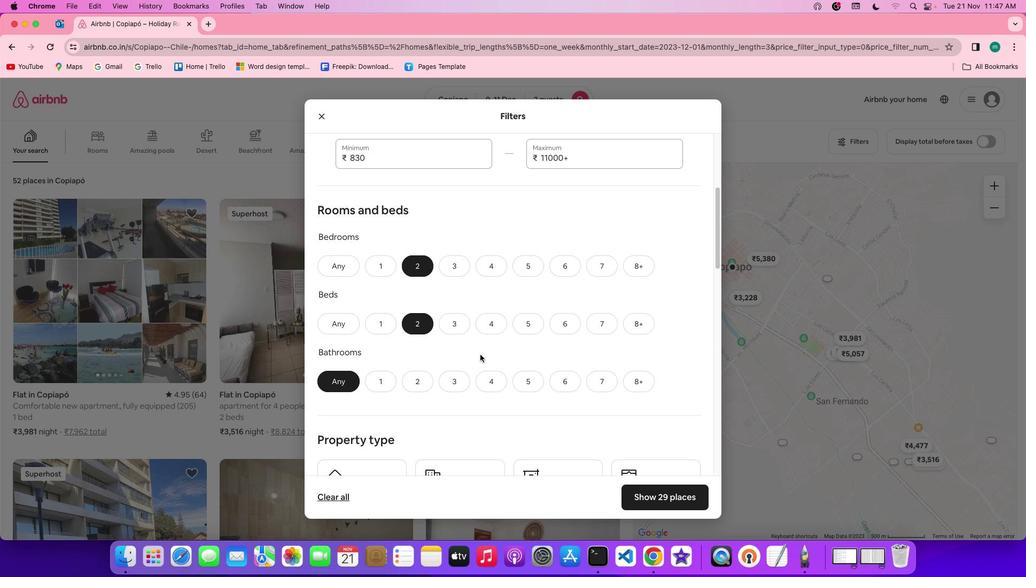 
Action: Mouse scrolled (480, 354) with delta (0, 0)
Screenshot: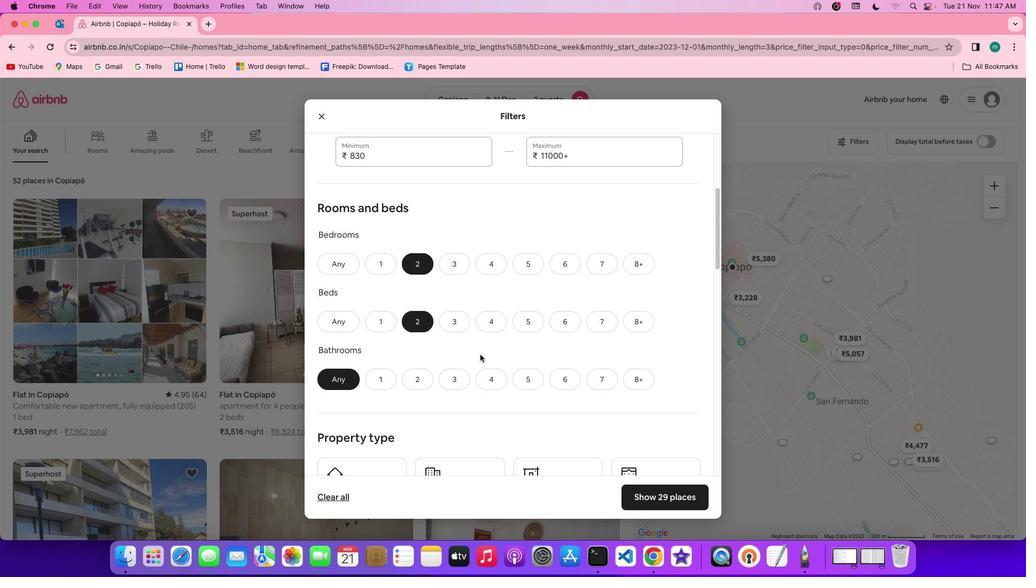 
Action: Mouse scrolled (480, 354) with delta (0, 0)
Screenshot: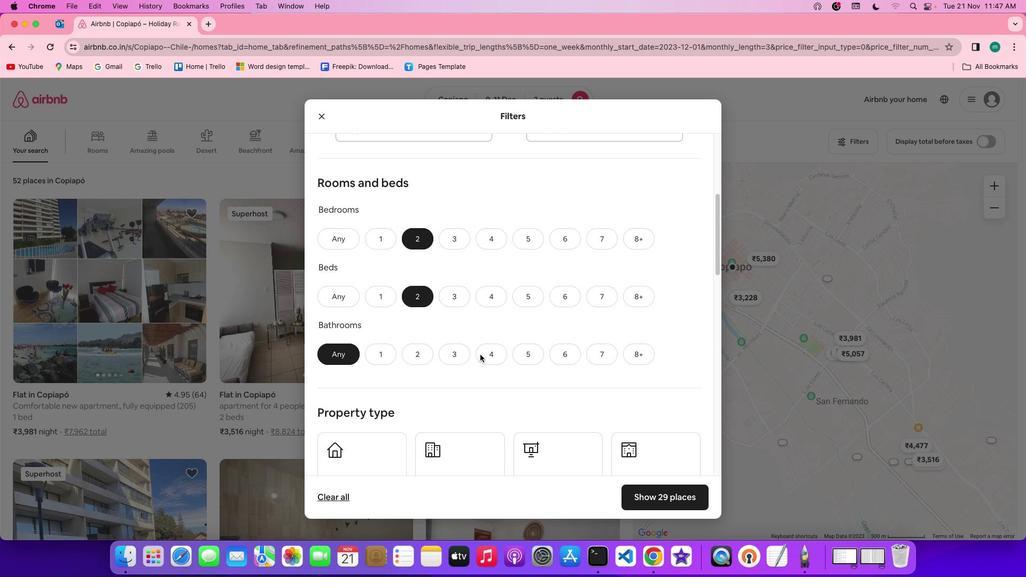 
Action: Mouse scrolled (480, 354) with delta (0, 0)
Screenshot: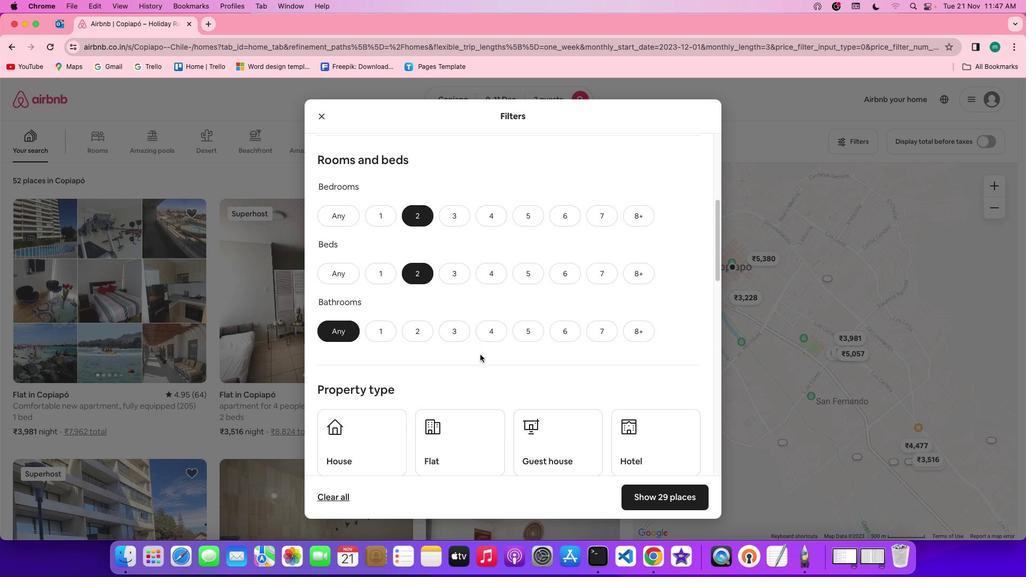 
Action: Mouse scrolled (480, 354) with delta (0, 0)
Screenshot: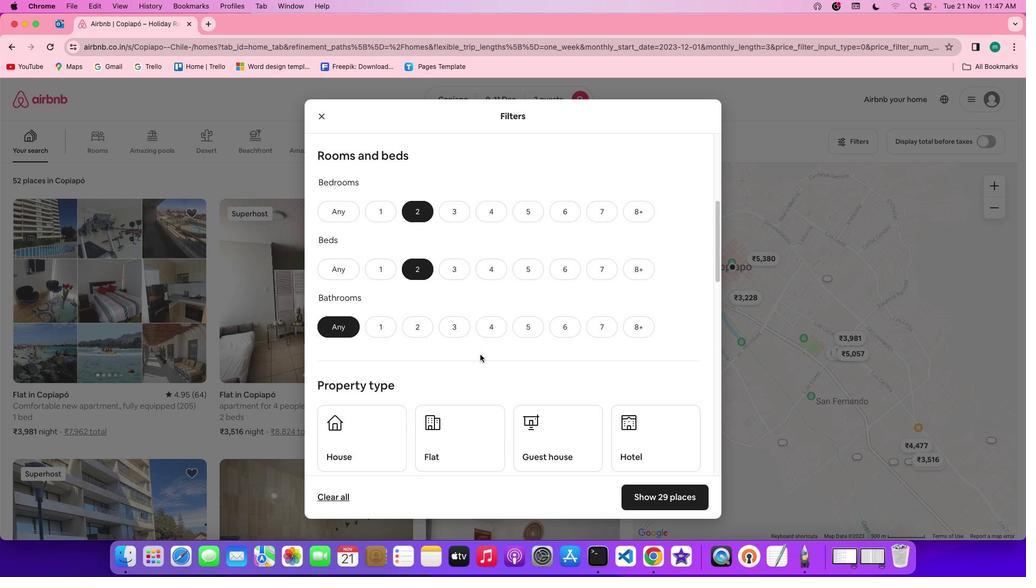 
Action: Mouse scrolled (480, 354) with delta (0, 0)
Screenshot: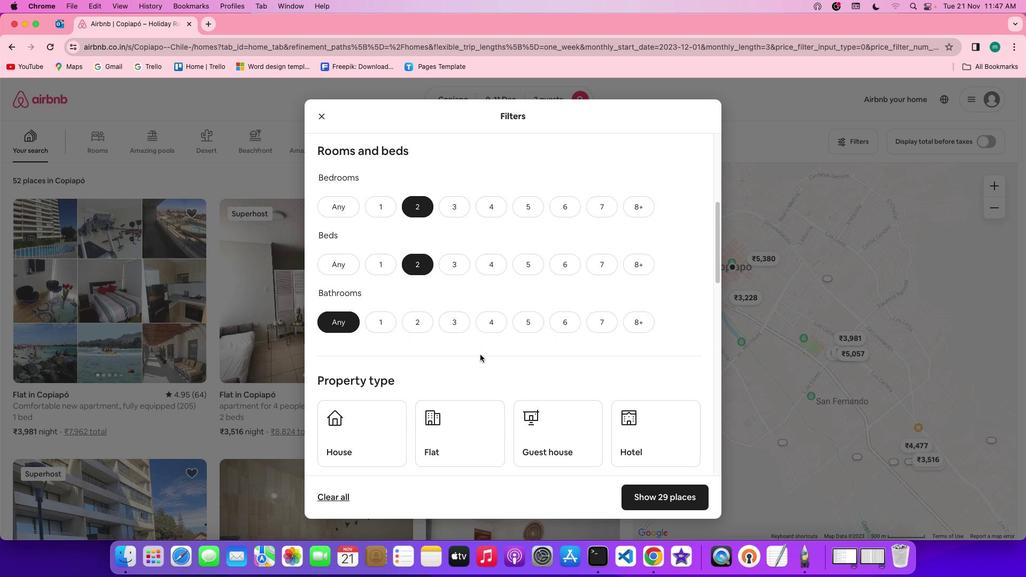 
Action: Mouse moved to (386, 302)
Screenshot: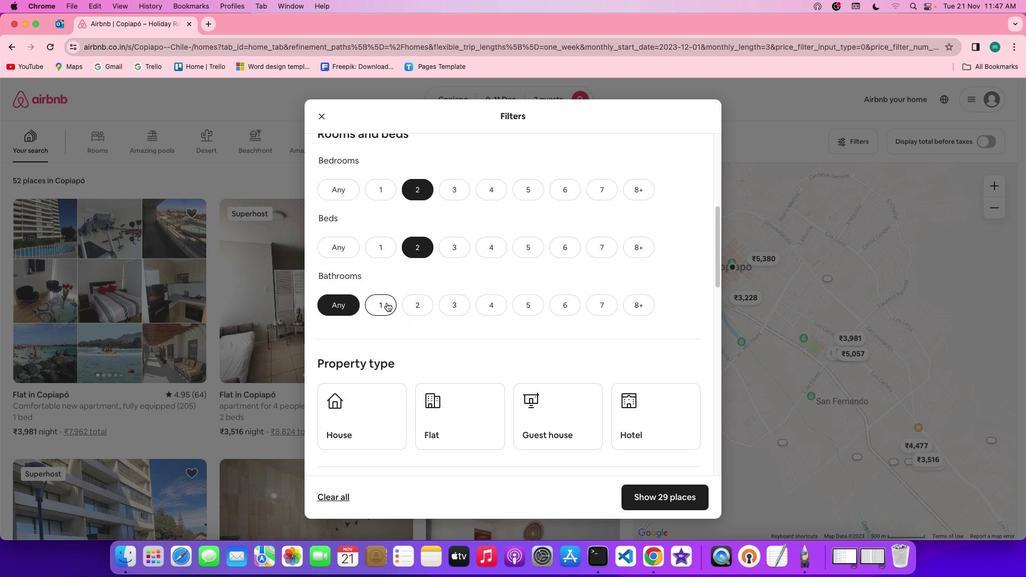 
Action: Mouse pressed left at (386, 302)
Screenshot: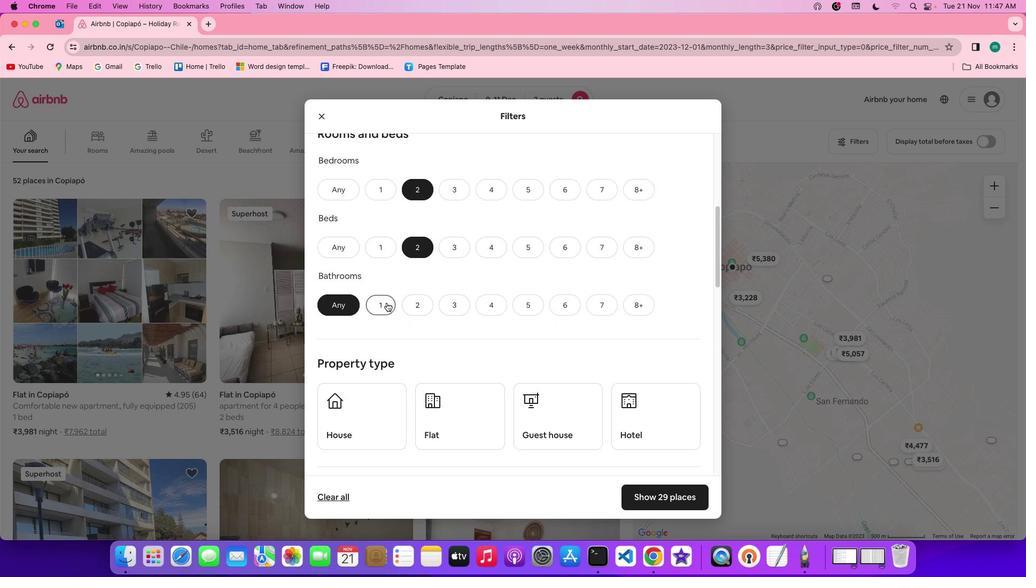 
Action: Mouse moved to (518, 310)
Screenshot: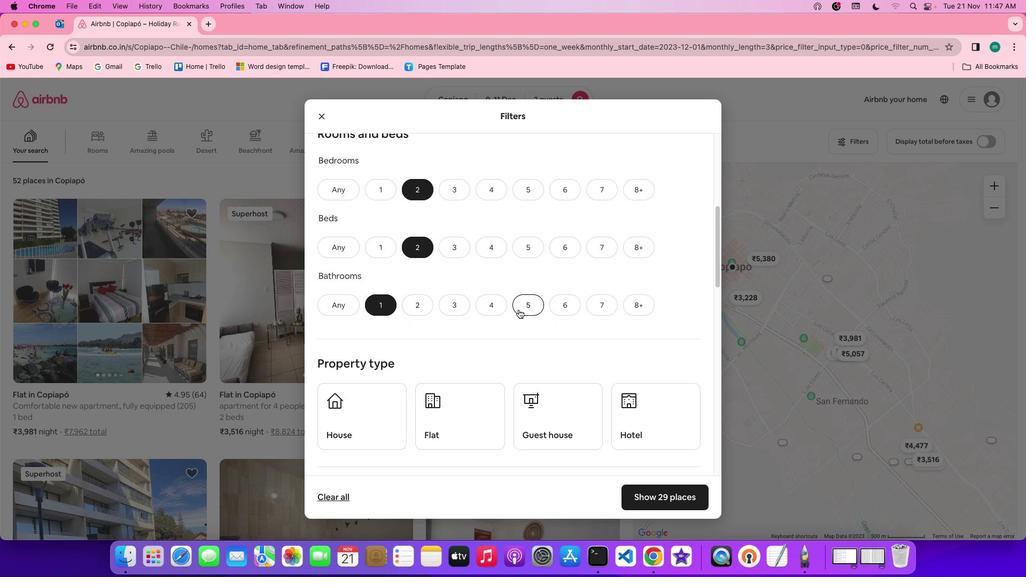 
Action: Mouse scrolled (518, 310) with delta (0, 0)
Screenshot: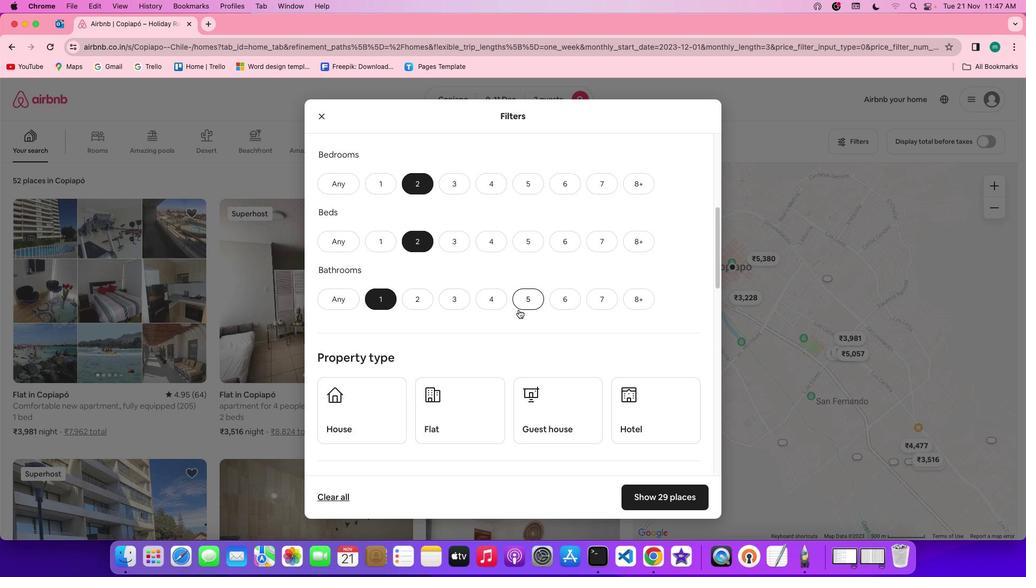 
Action: Mouse scrolled (518, 310) with delta (0, 0)
Screenshot: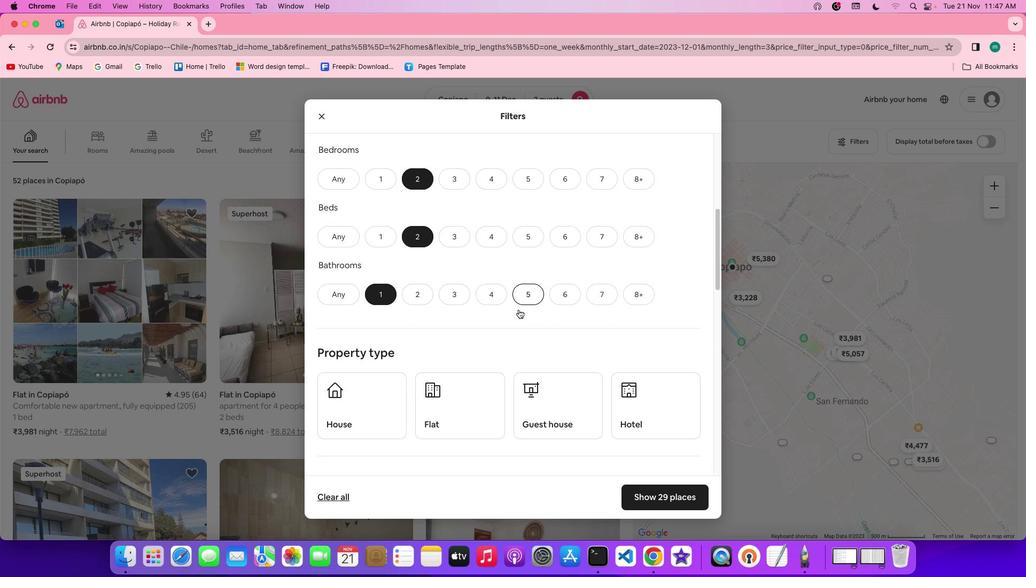 
Action: Mouse scrolled (518, 310) with delta (0, -1)
Screenshot: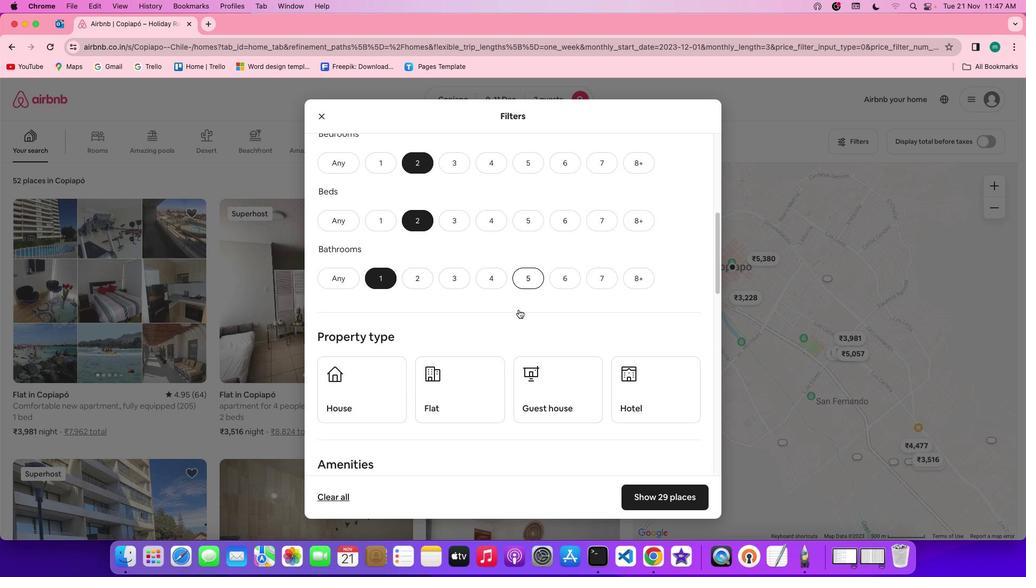 
Action: Mouse moved to (567, 321)
Screenshot: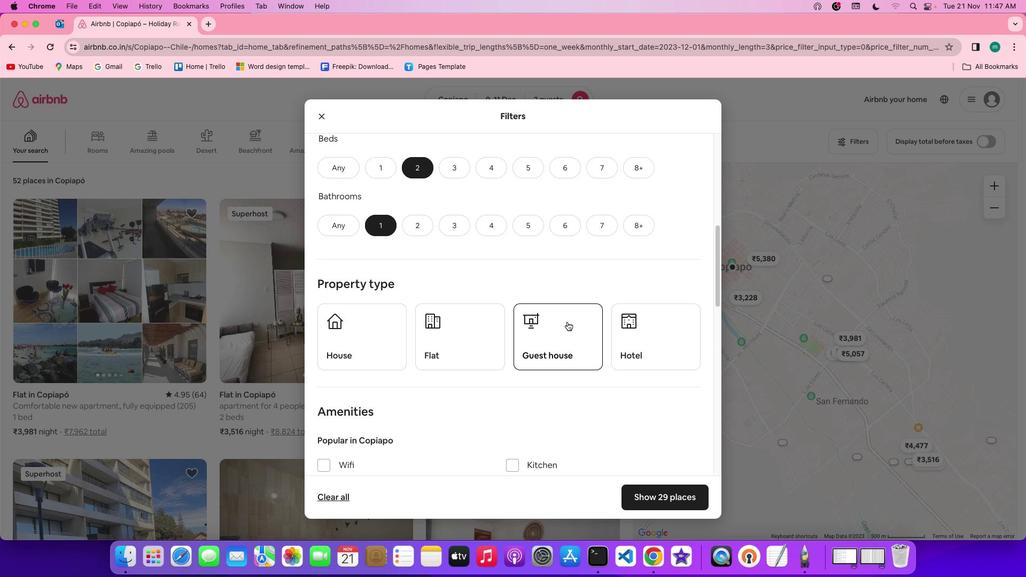 
Action: Mouse pressed left at (567, 321)
Screenshot: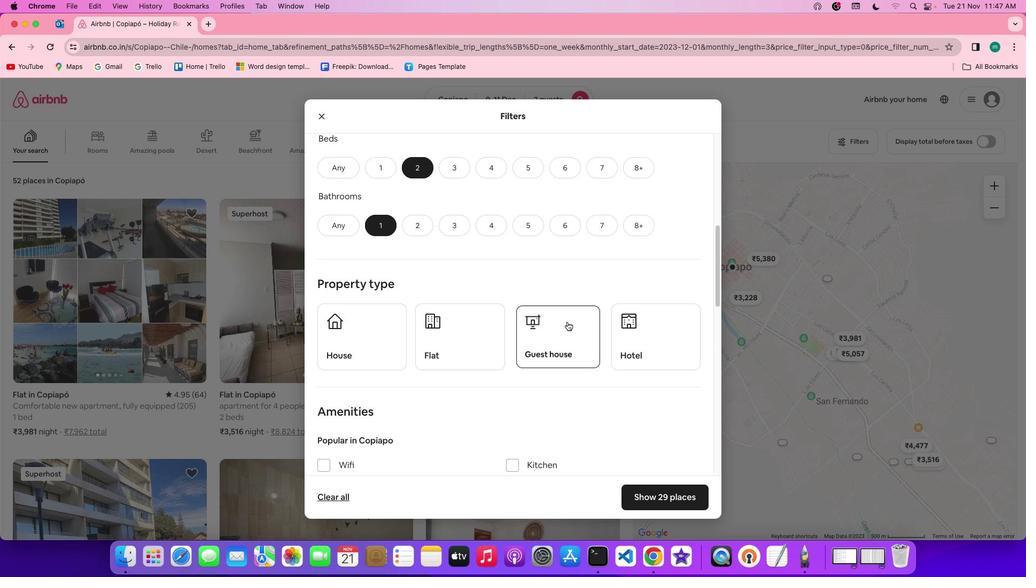 
Action: Mouse moved to (567, 322)
Screenshot: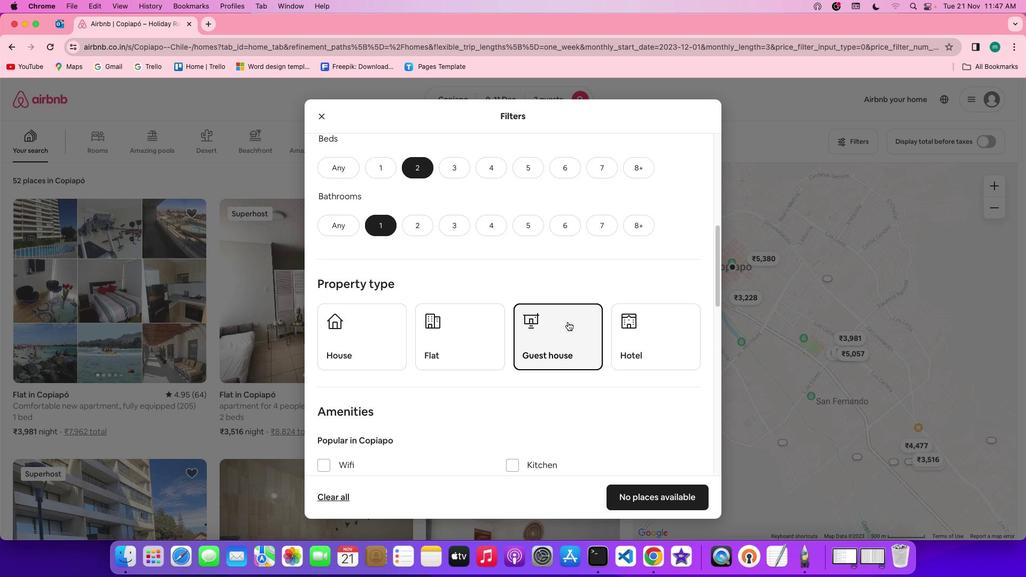 
Action: Mouse scrolled (567, 322) with delta (0, 0)
Screenshot: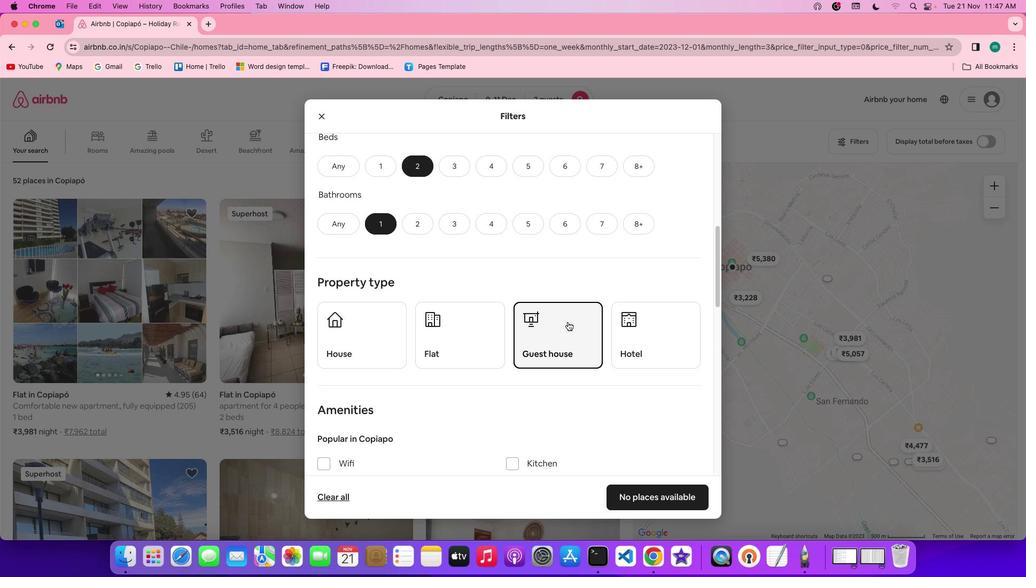 
Action: Mouse scrolled (567, 322) with delta (0, 0)
Screenshot: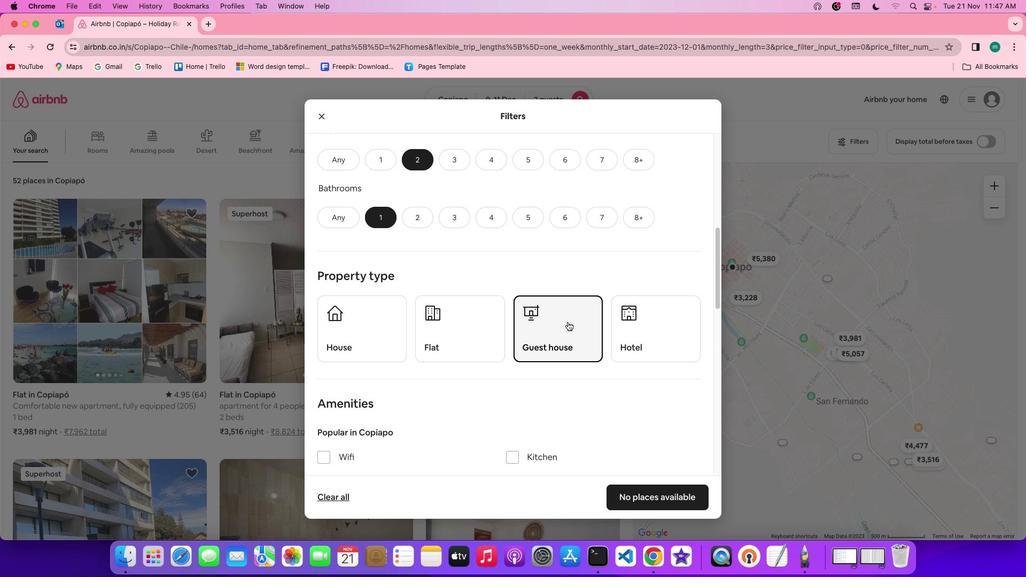 
Action: Mouse scrolled (567, 322) with delta (0, 0)
Screenshot: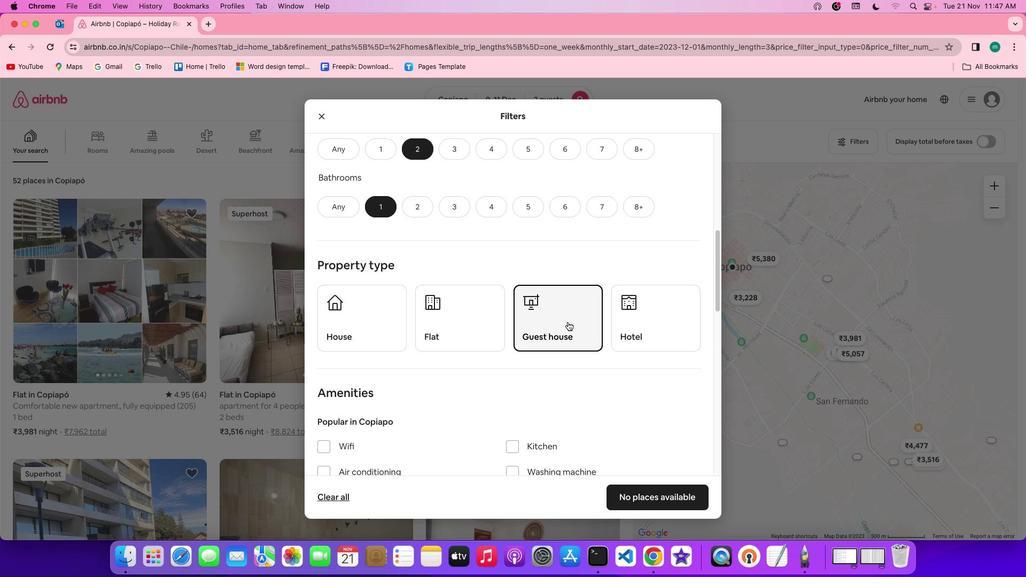 
Action: Mouse scrolled (567, 322) with delta (0, 0)
Screenshot: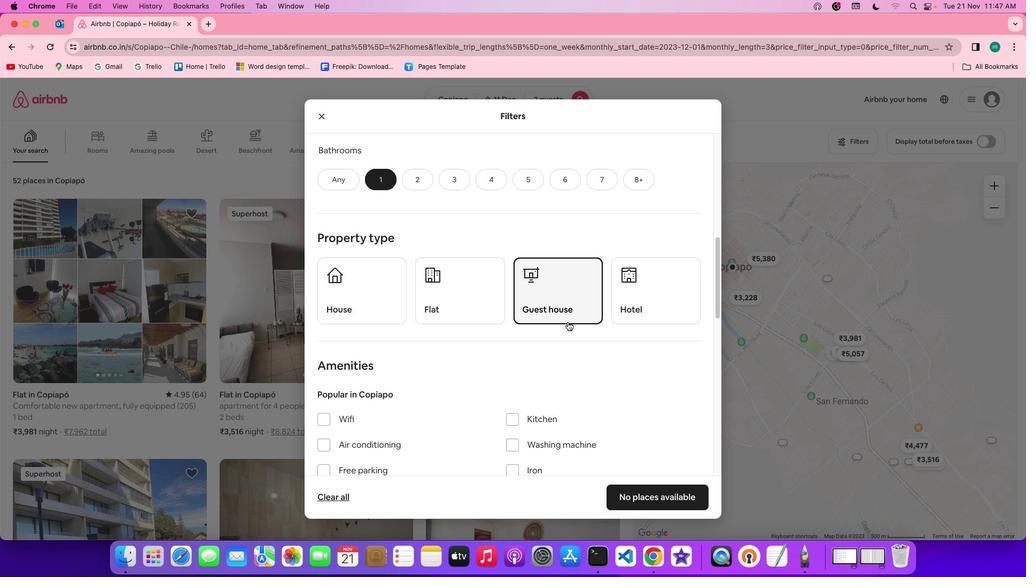 
Action: Mouse scrolled (567, 322) with delta (0, 0)
Screenshot: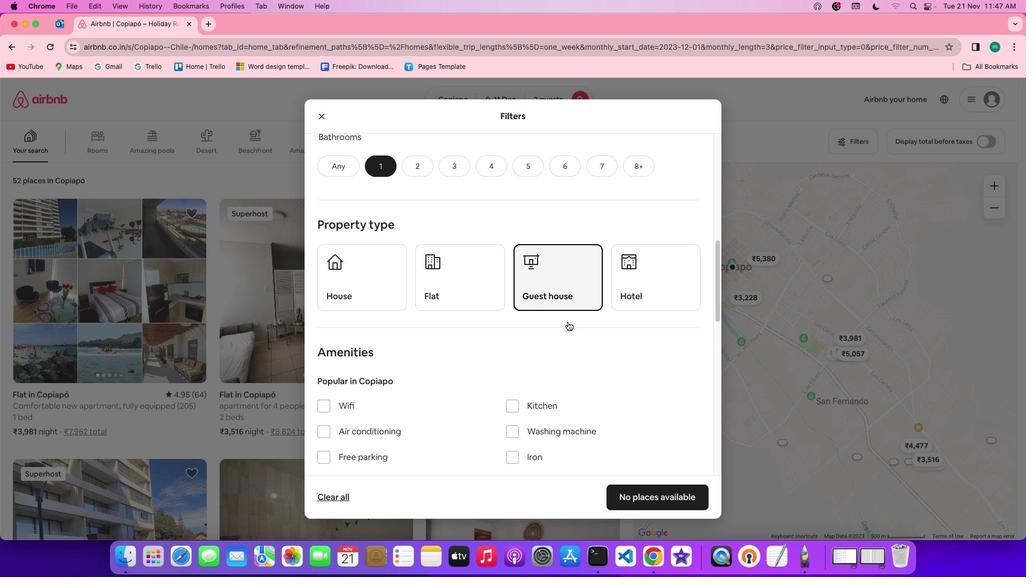 
Action: Mouse scrolled (567, 322) with delta (0, -1)
Screenshot: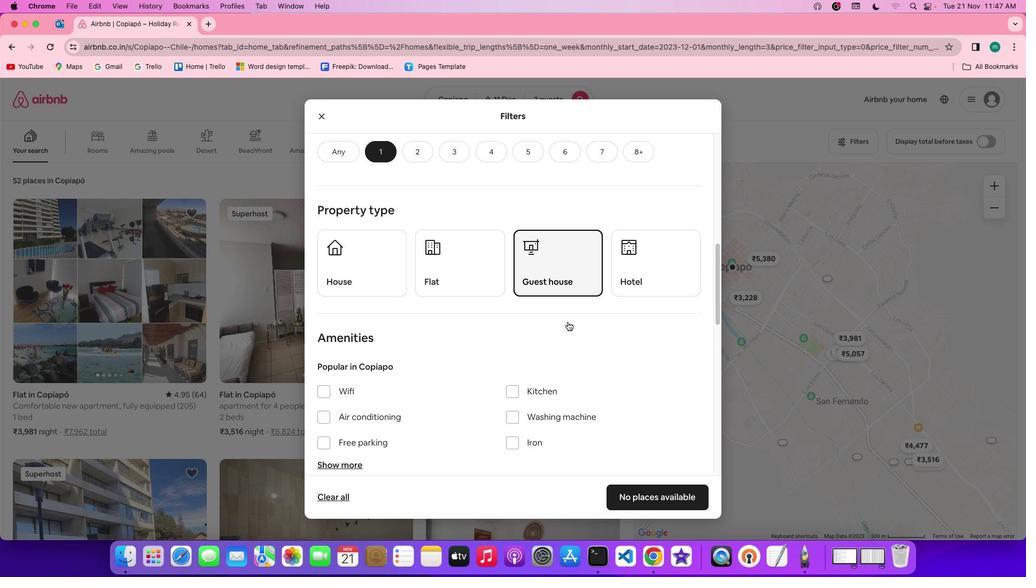 
Action: Mouse moved to (555, 317)
Screenshot: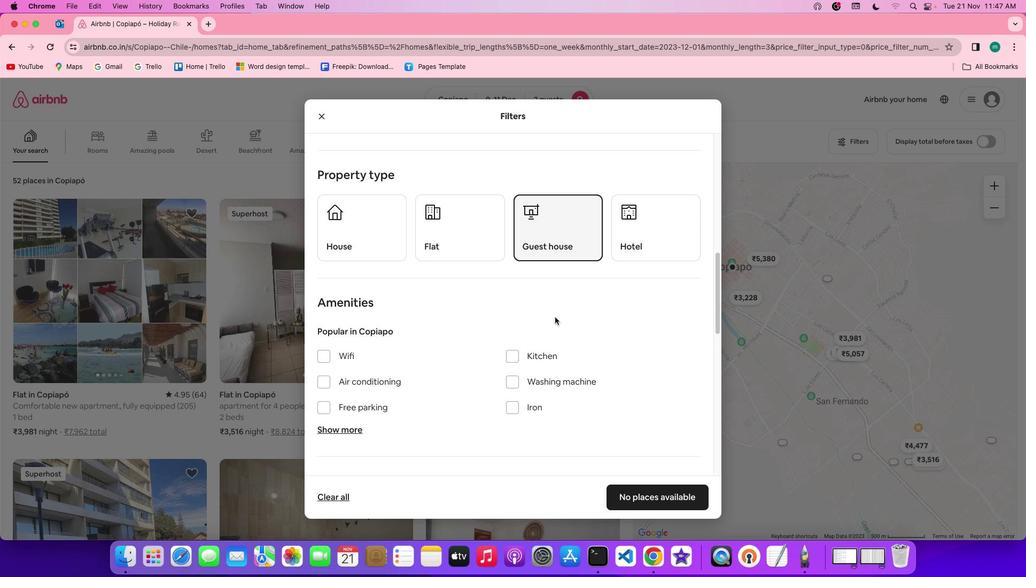 
Action: Mouse scrolled (555, 317) with delta (0, 0)
Screenshot: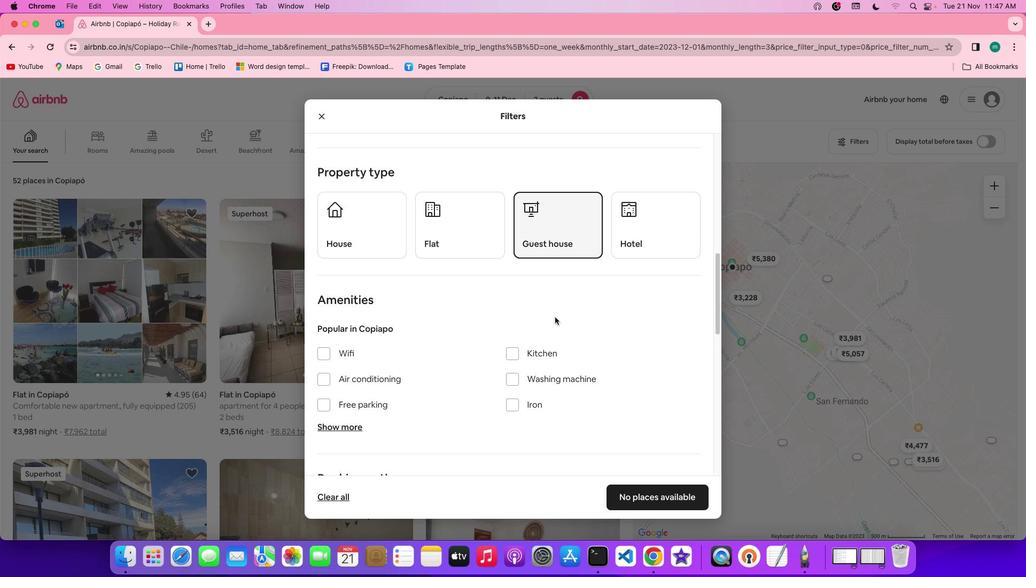 
Action: Mouse scrolled (555, 317) with delta (0, 0)
Screenshot: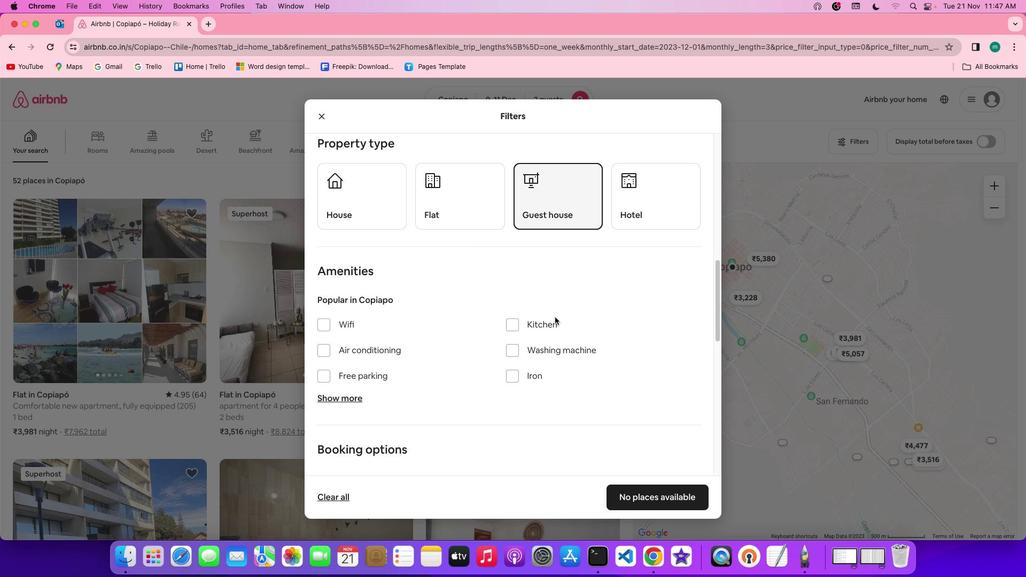 
Action: Mouse scrolled (555, 317) with delta (0, -1)
Screenshot: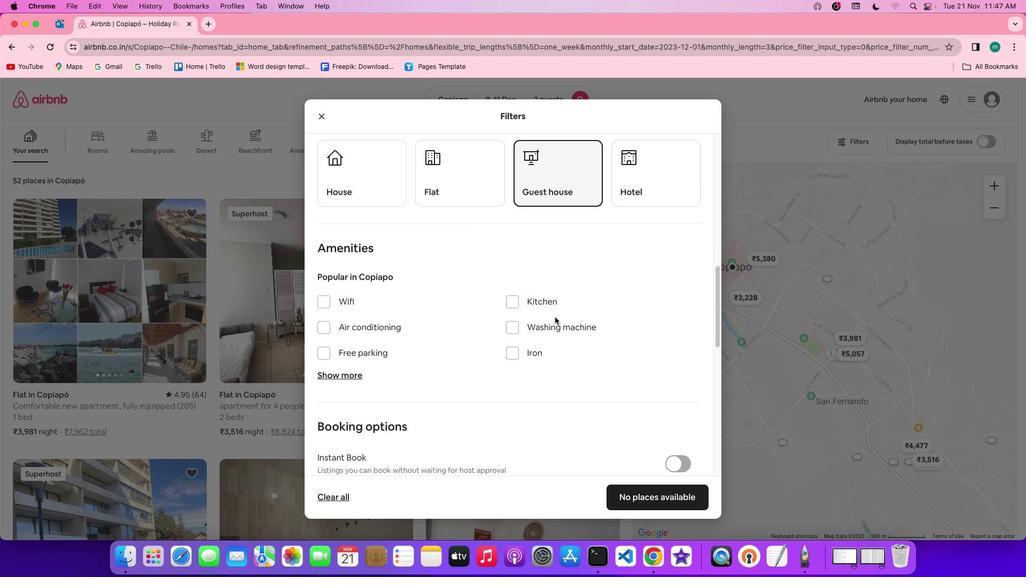 
Action: Mouse moved to (331, 278)
Screenshot: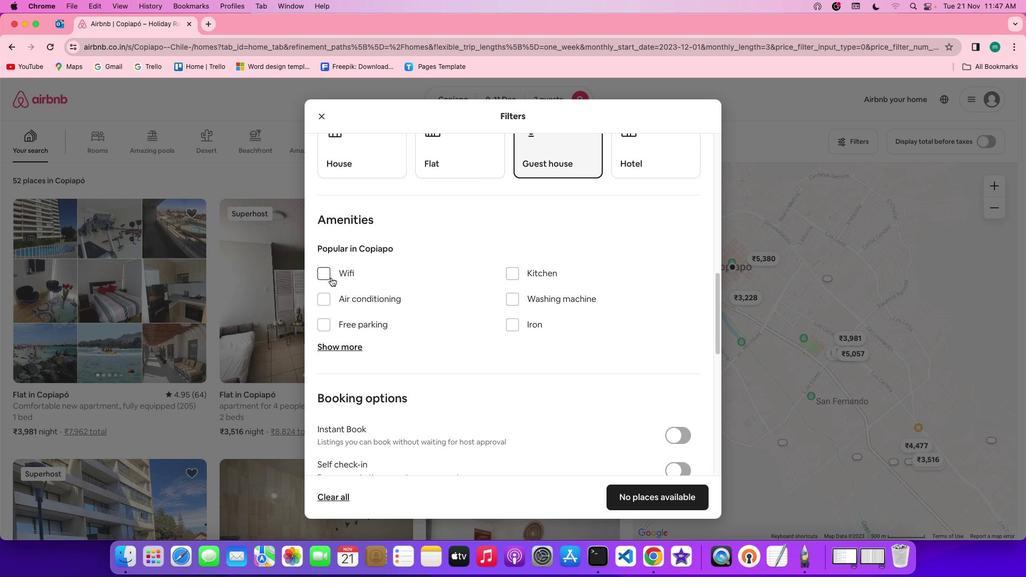 
Action: Mouse pressed left at (331, 278)
Screenshot: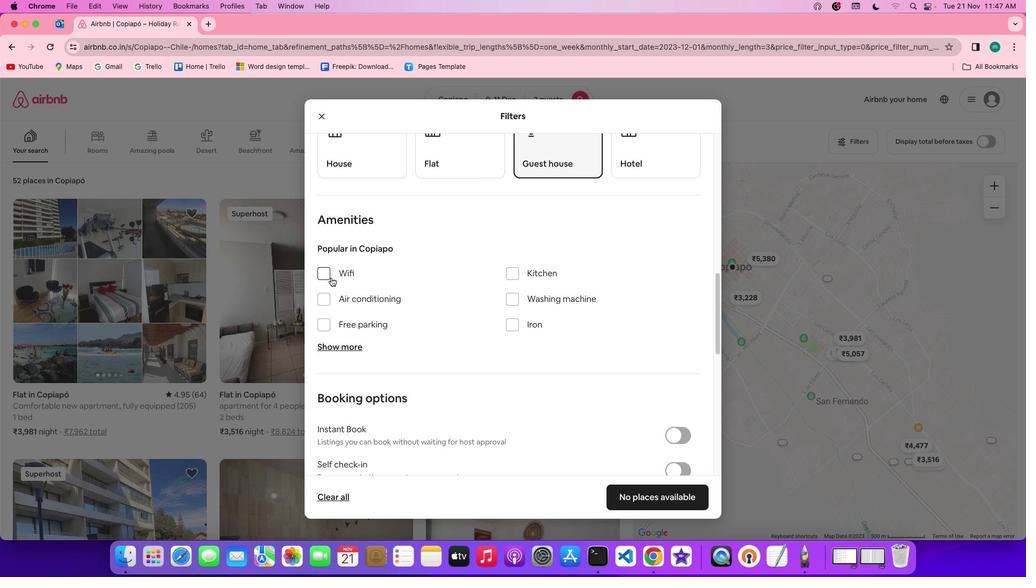 
Action: Mouse moved to (509, 310)
Screenshot: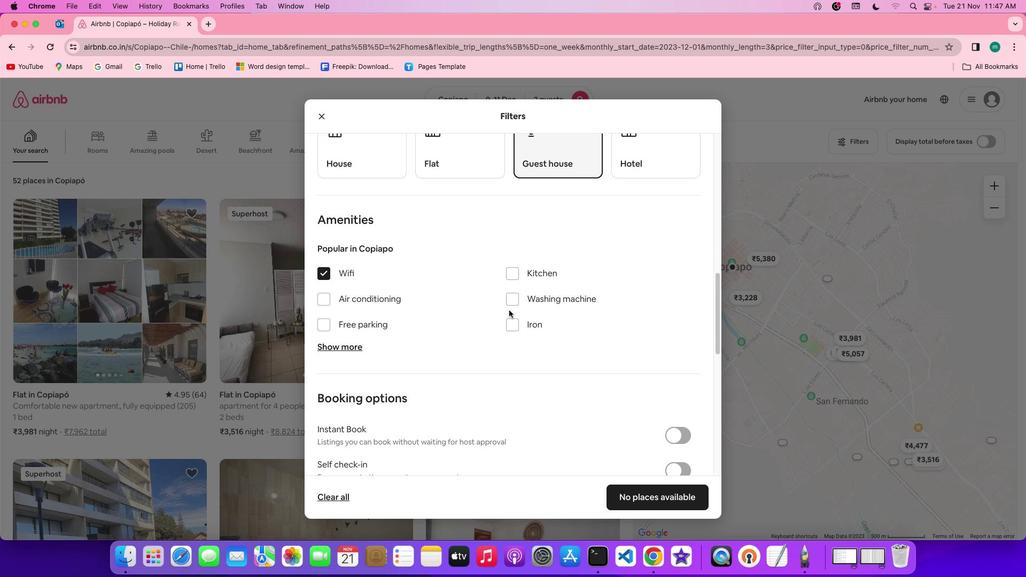 
Action: Mouse scrolled (509, 310) with delta (0, 0)
Screenshot: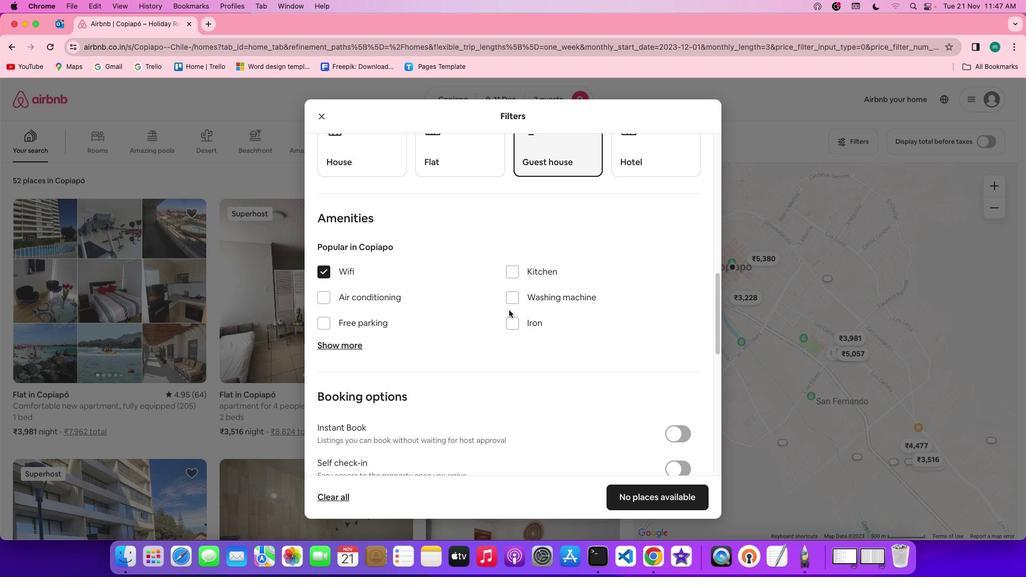 
Action: Mouse scrolled (509, 310) with delta (0, 0)
Screenshot: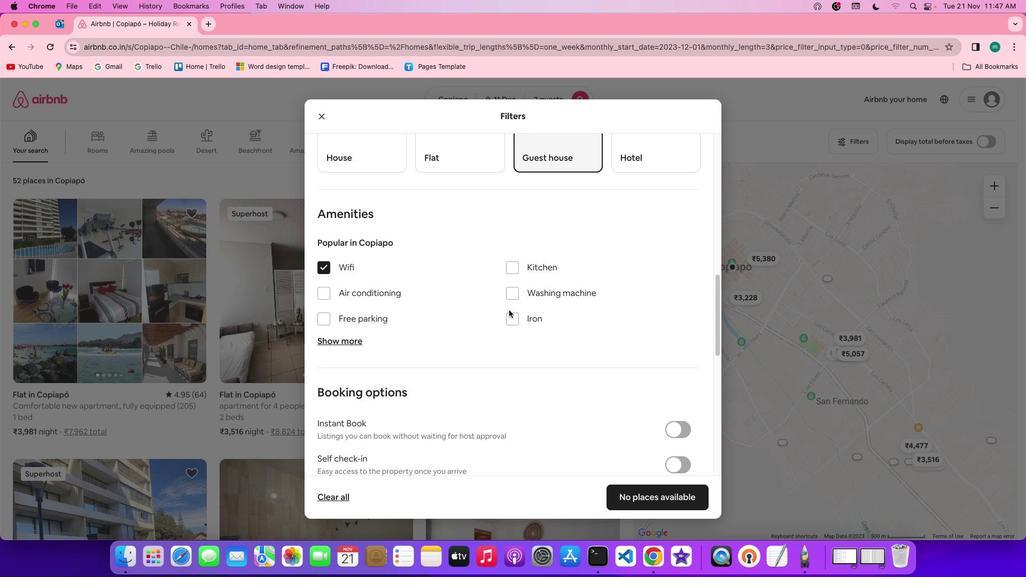 
Action: Mouse scrolled (509, 310) with delta (0, 0)
Screenshot: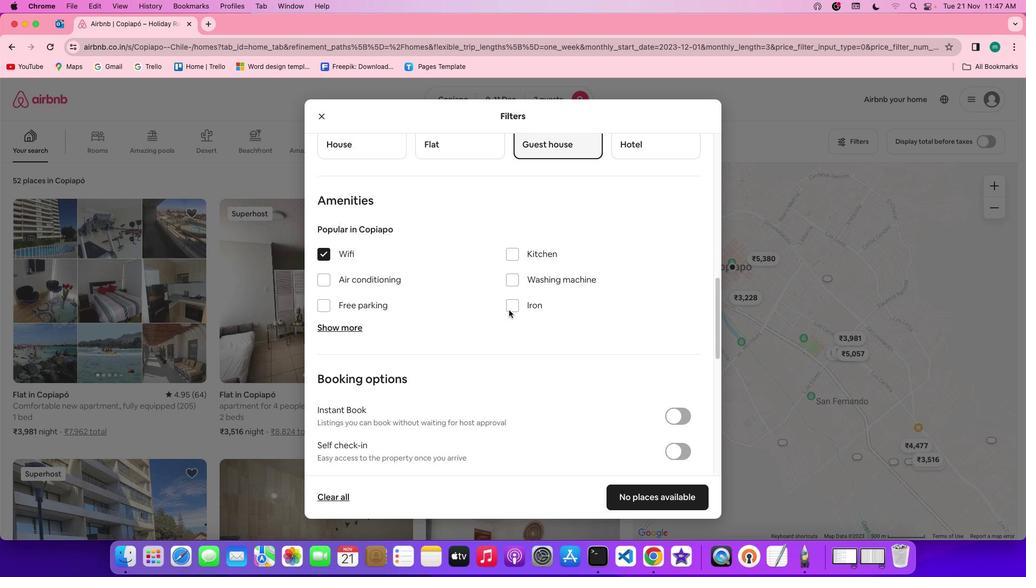 
Action: Mouse scrolled (509, 310) with delta (0, 0)
Screenshot: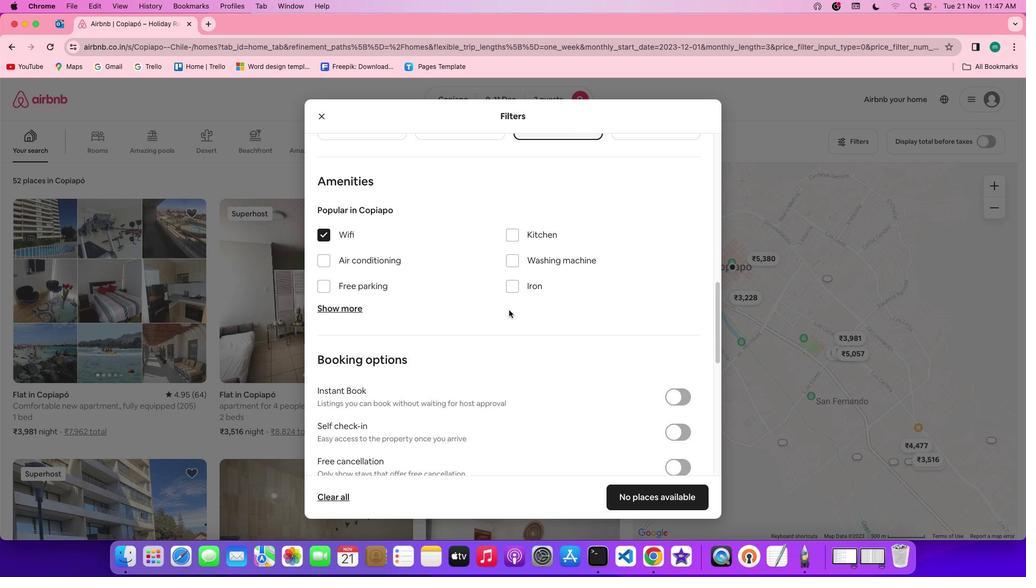 
Action: Mouse scrolled (509, 310) with delta (0, 0)
Screenshot: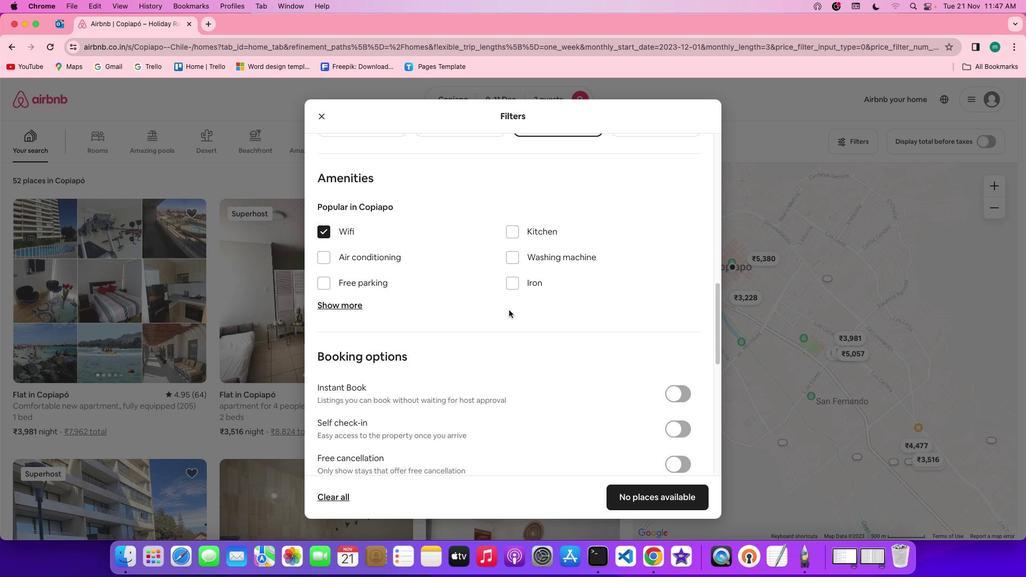 
Action: Mouse scrolled (509, 310) with delta (0, 0)
Screenshot: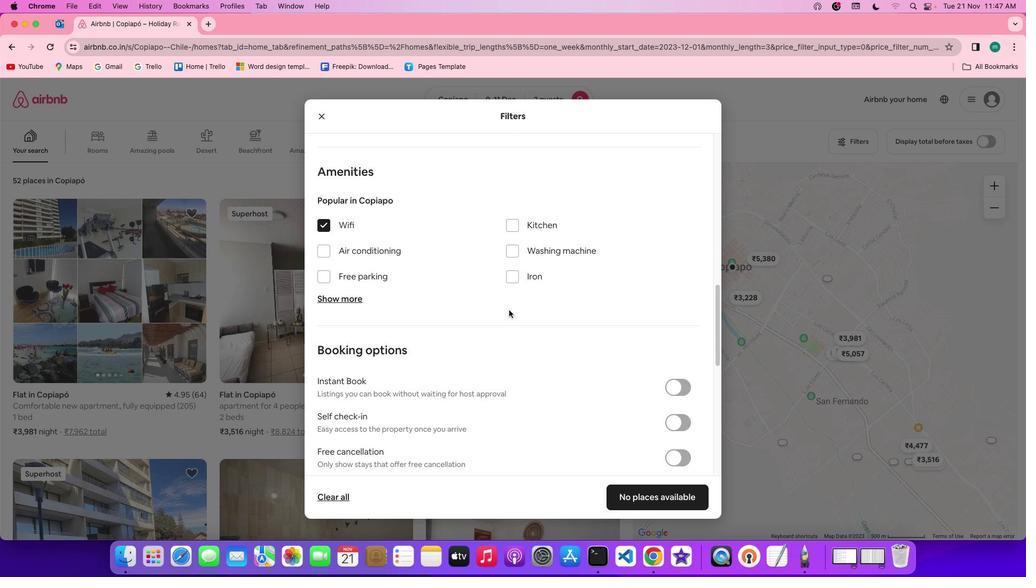 
Action: Mouse moved to (509, 310)
Screenshot: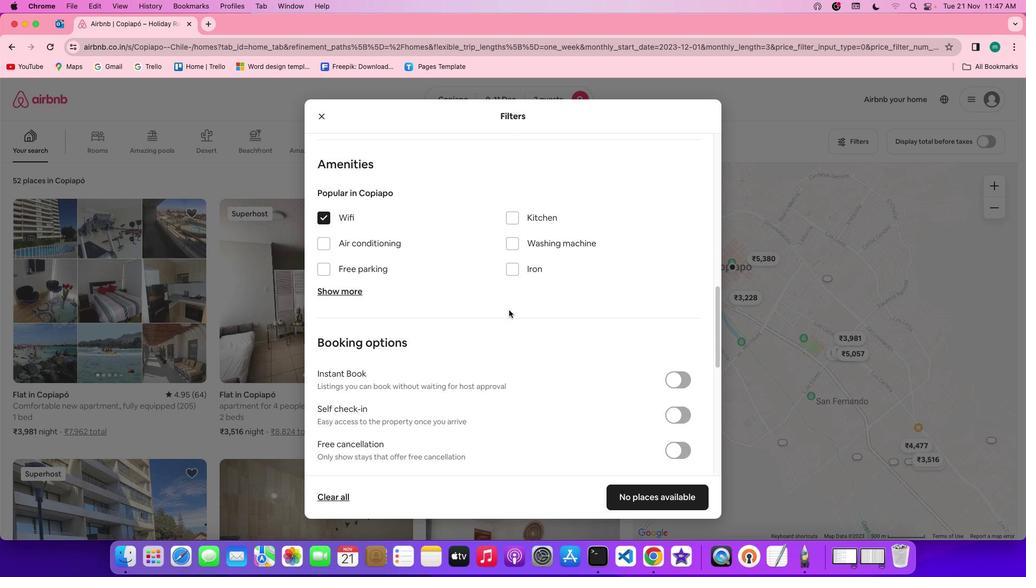 
Action: Mouse scrolled (509, 310) with delta (0, 0)
Screenshot: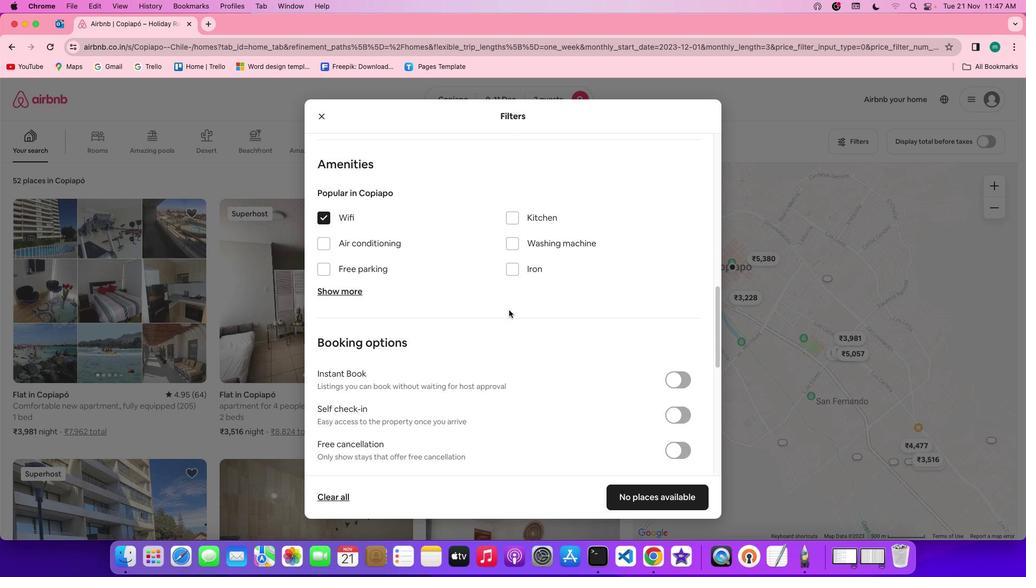 
Action: Mouse scrolled (509, 310) with delta (0, 0)
Screenshot: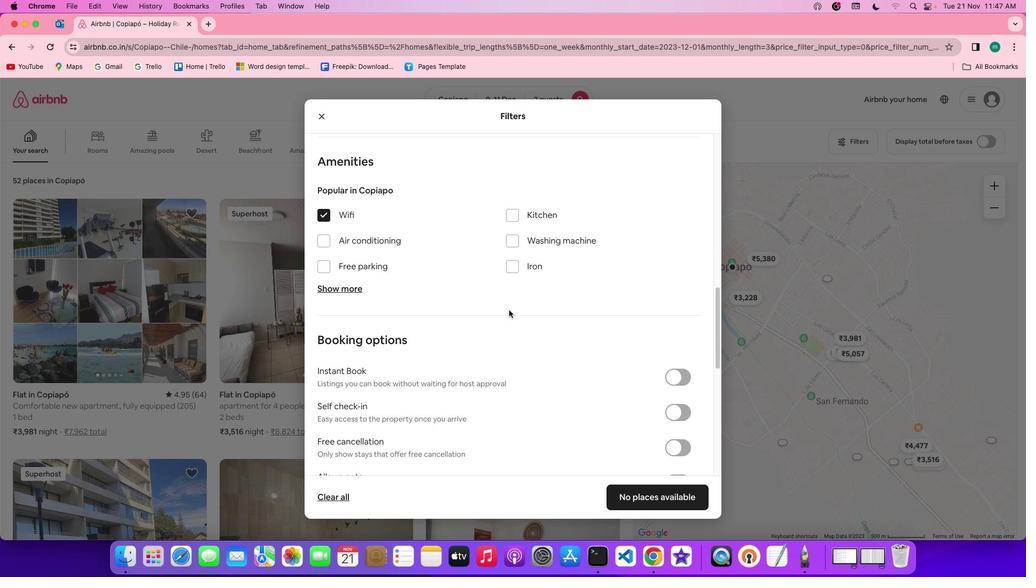 
Action: Mouse scrolled (509, 310) with delta (0, 0)
Screenshot: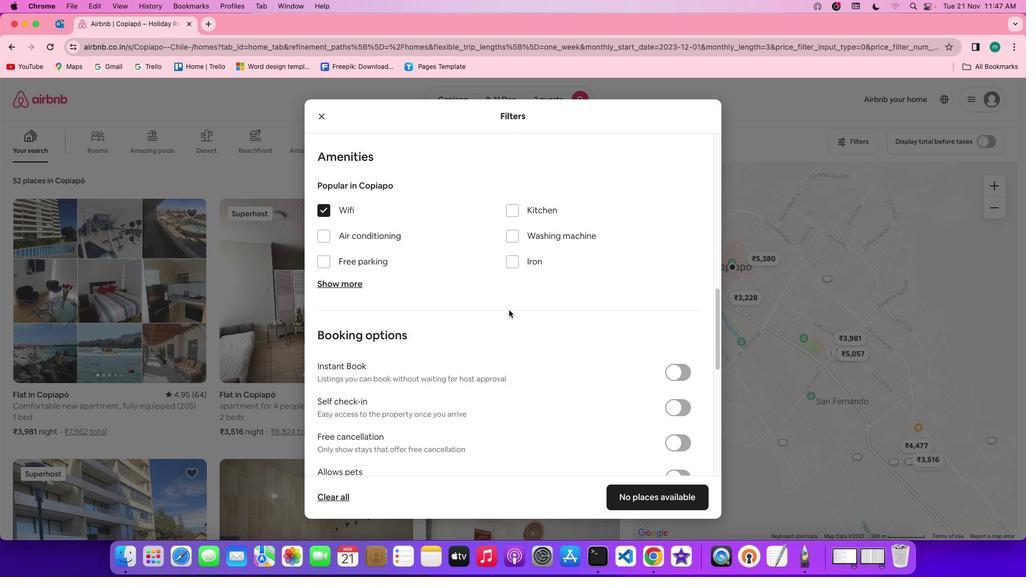 
Action: Mouse scrolled (509, 310) with delta (0, -1)
Screenshot: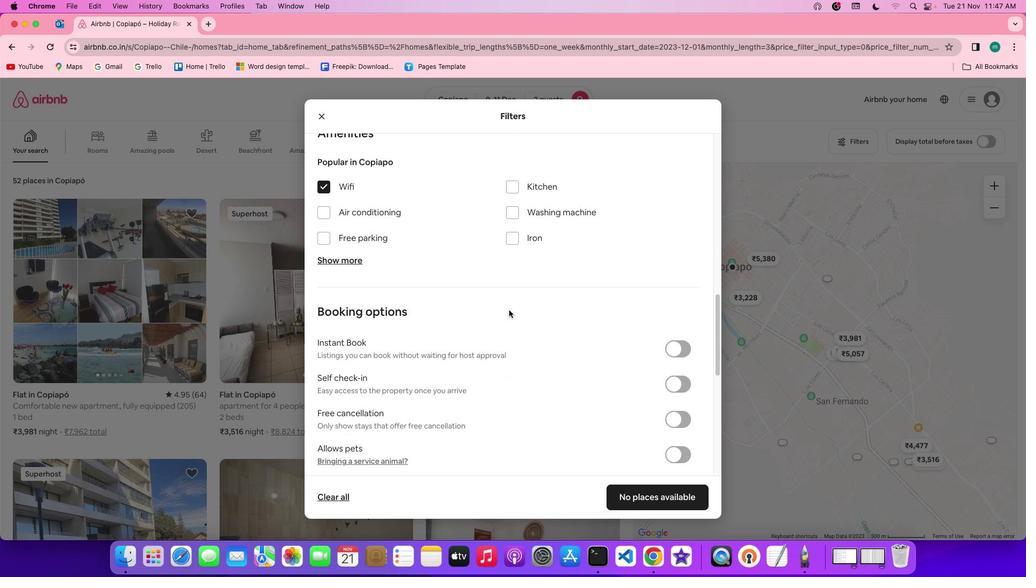 
Action: Mouse scrolled (509, 310) with delta (0, -1)
Screenshot: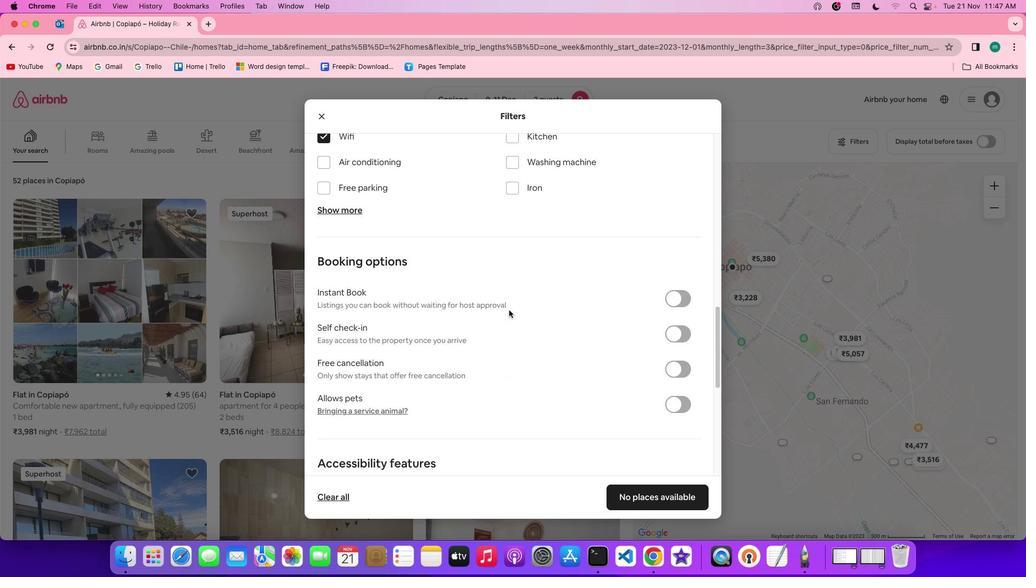 
Action: Mouse scrolled (509, 310) with delta (0, 0)
Screenshot: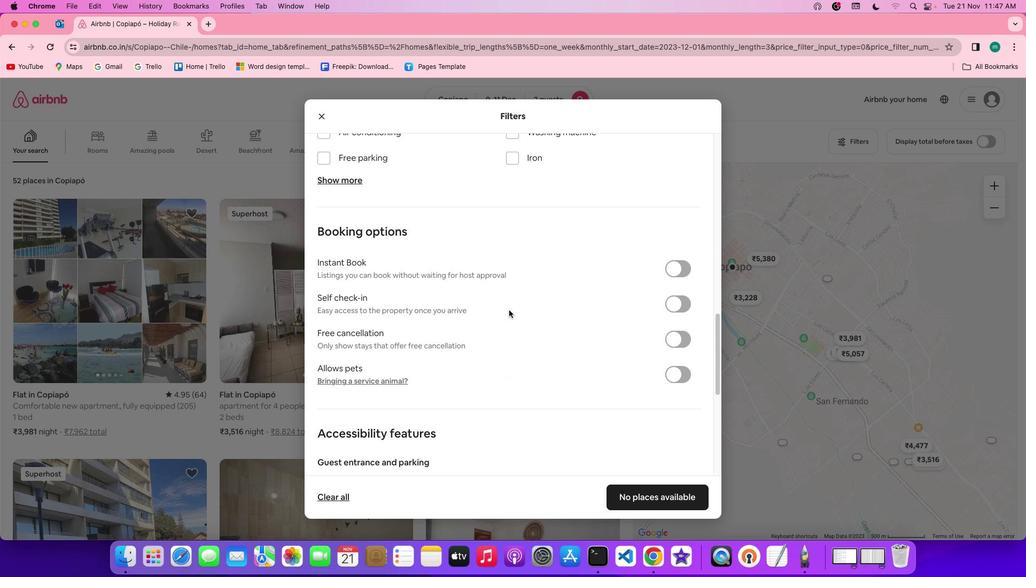 
Action: Mouse scrolled (509, 310) with delta (0, 0)
Screenshot: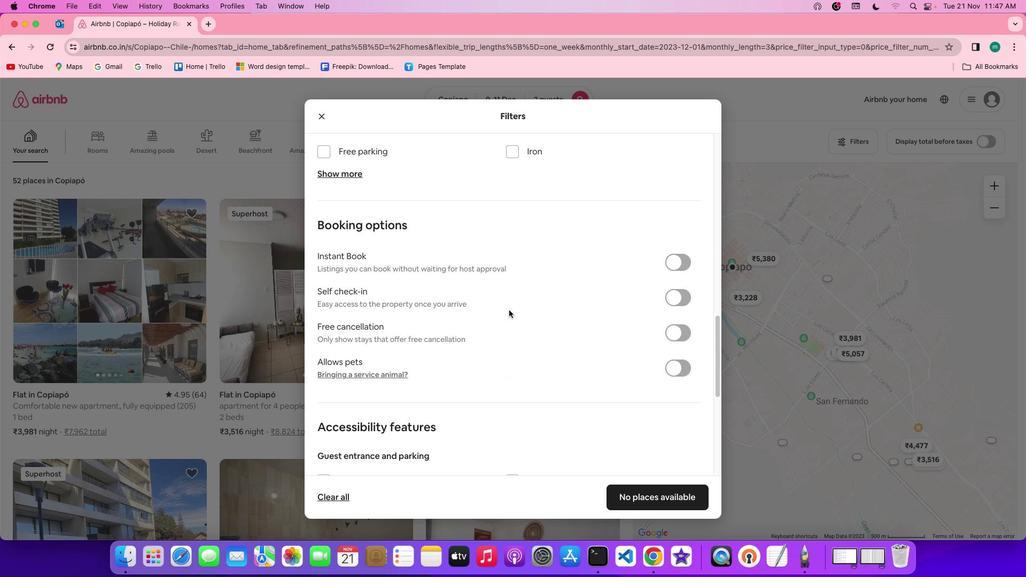 
Action: Mouse scrolled (509, 310) with delta (0, 0)
Screenshot: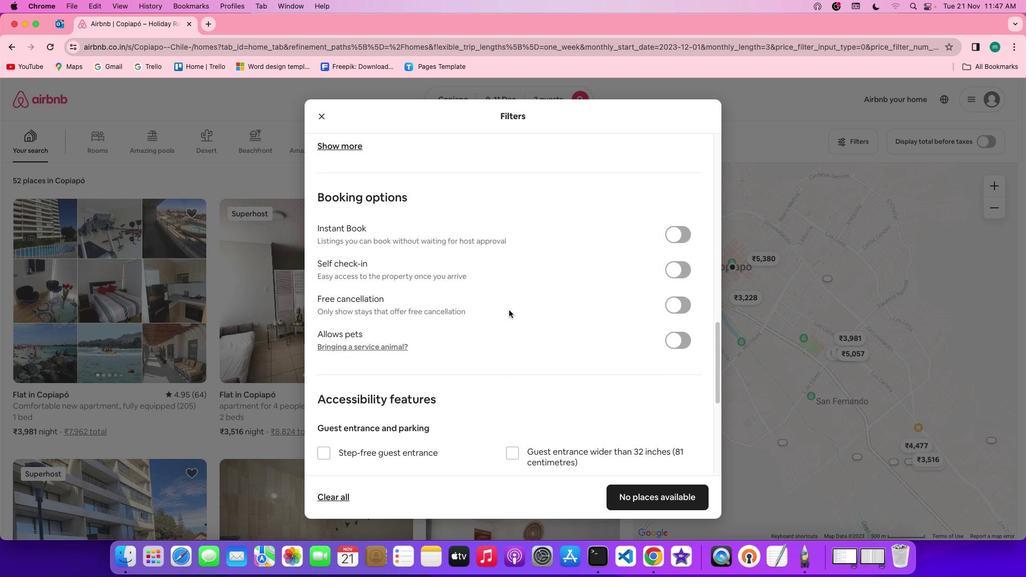 
Action: Mouse scrolled (509, 310) with delta (0, -1)
Screenshot: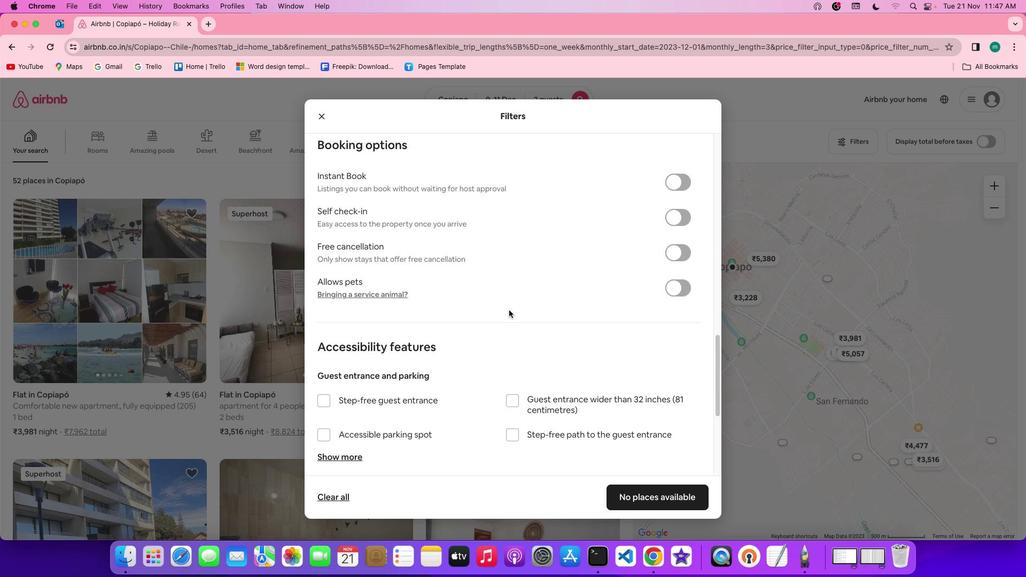 
Action: Mouse scrolled (509, 310) with delta (0, -1)
Screenshot: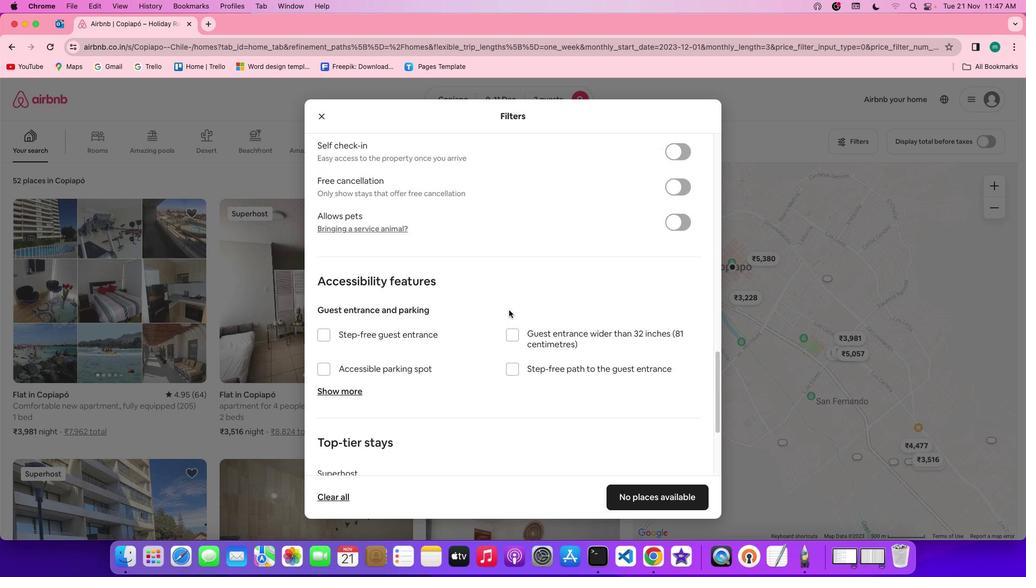 
Action: Mouse scrolled (509, 310) with delta (0, 0)
Screenshot: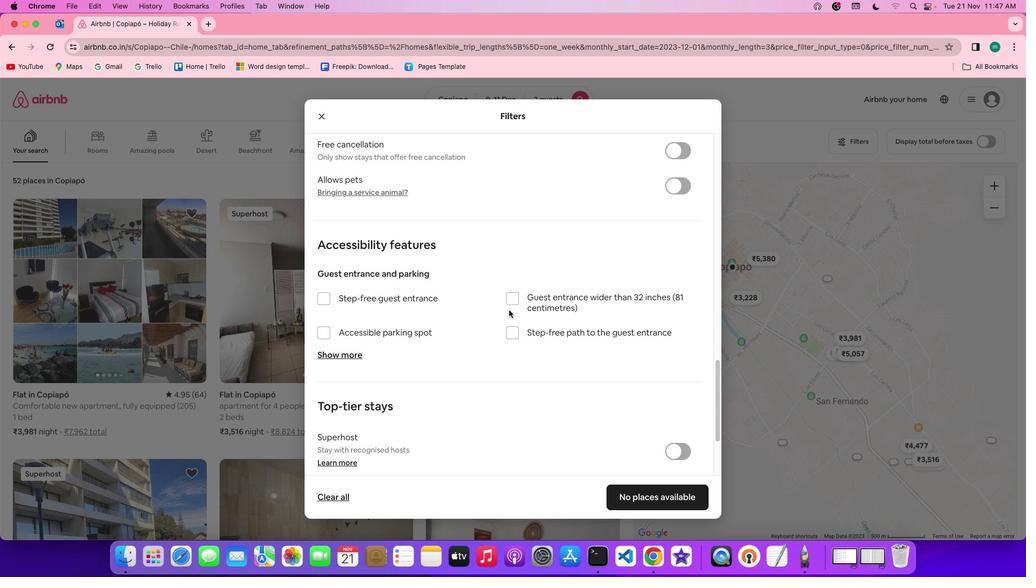 
Action: Mouse scrolled (509, 310) with delta (0, 0)
Screenshot: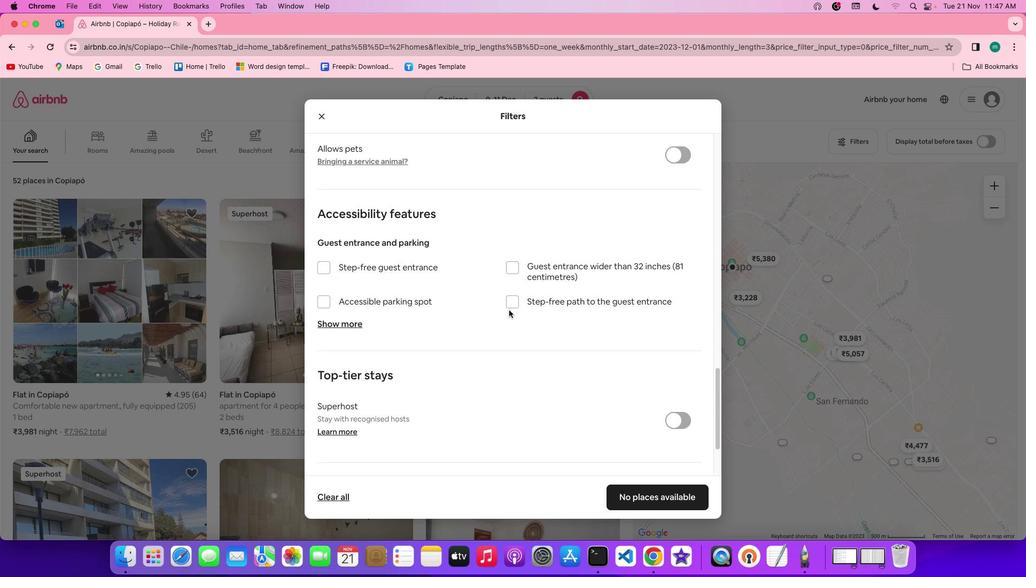 
Action: Mouse scrolled (509, 310) with delta (0, -1)
Screenshot: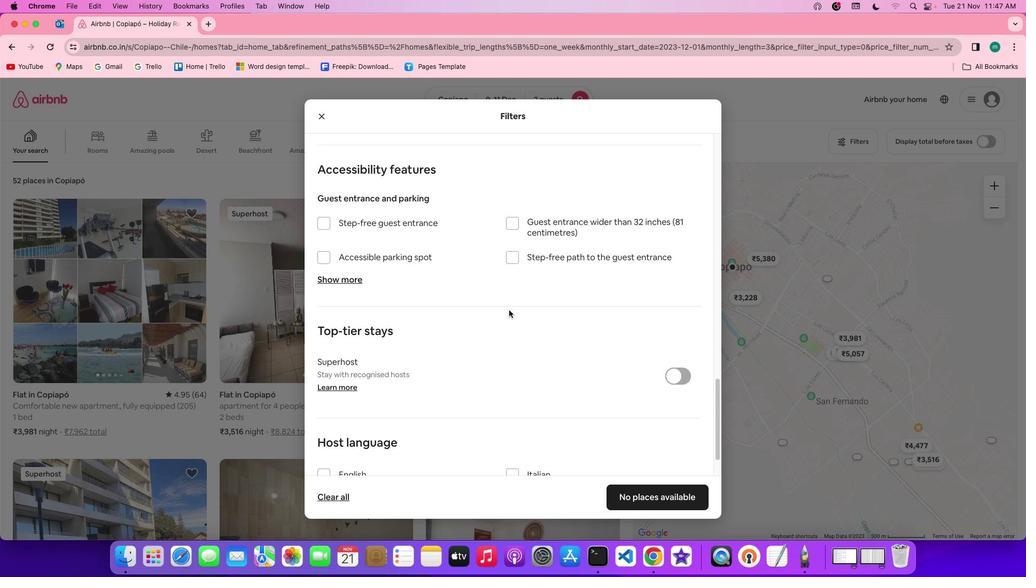 
Action: Mouse scrolled (509, 310) with delta (0, -2)
Screenshot: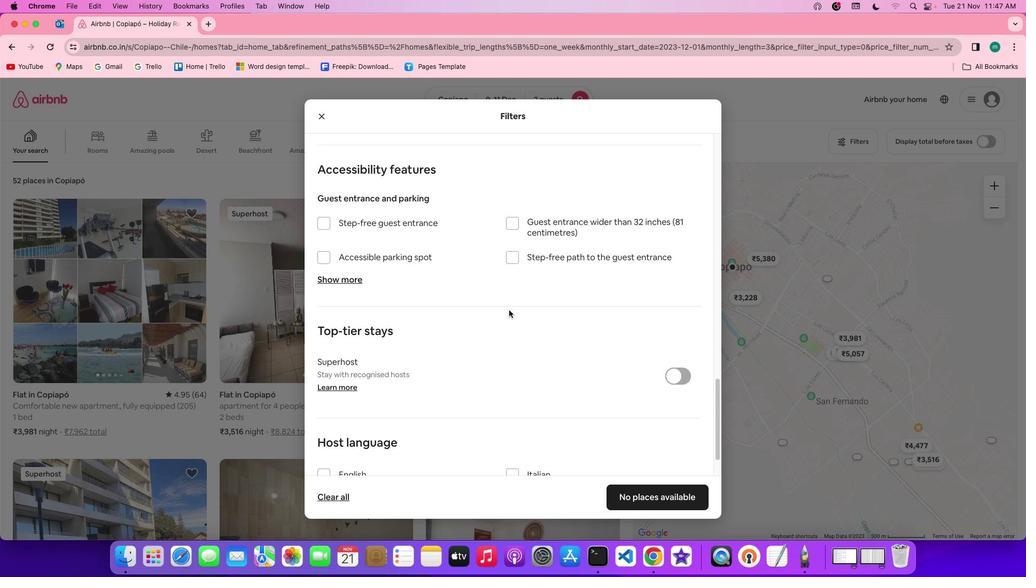 
Action: Mouse scrolled (509, 310) with delta (0, -2)
Screenshot: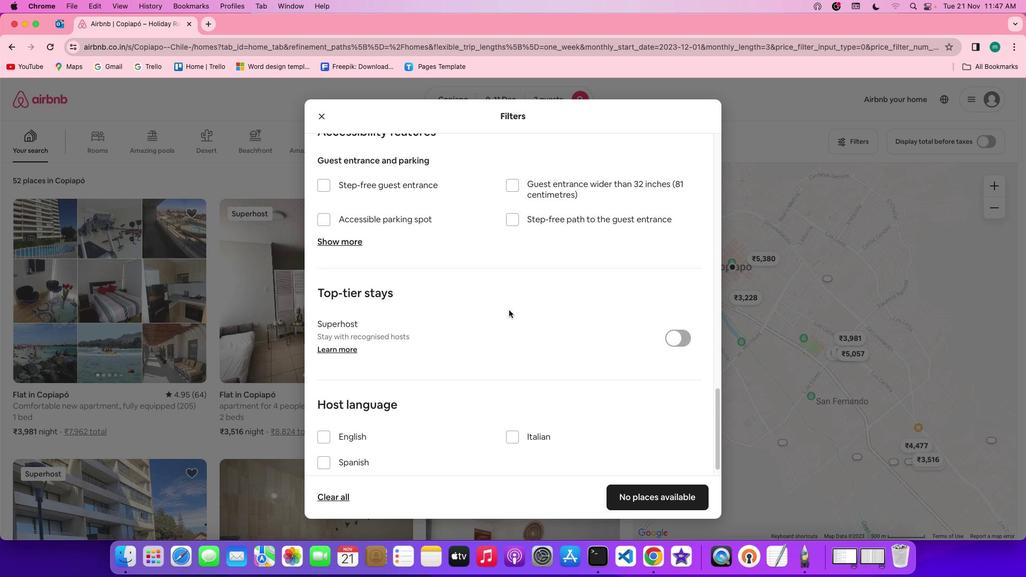 
Action: Mouse scrolled (509, 310) with delta (0, 0)
Screenshot: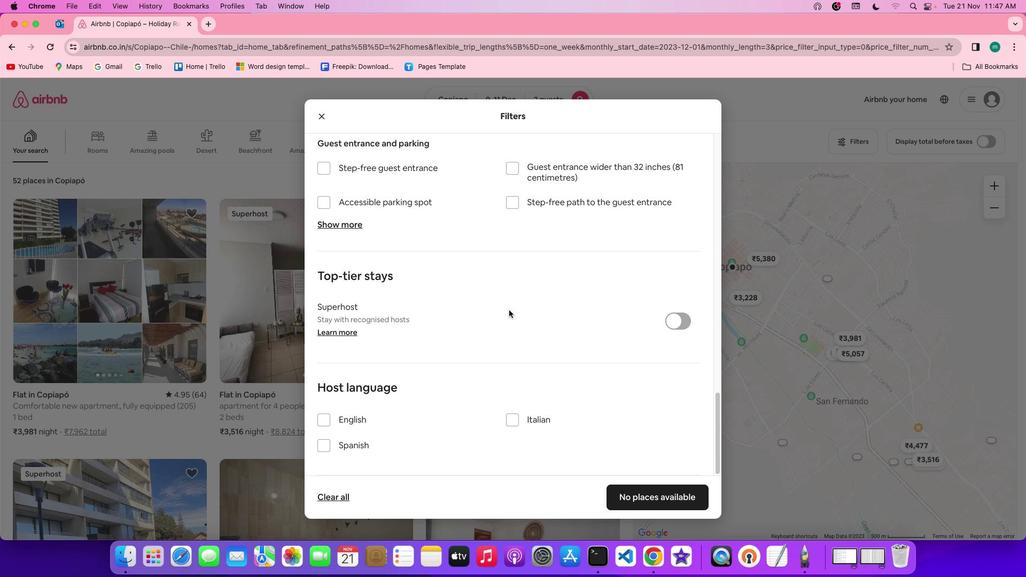 
Action: Mouse scrolled (509, 310) with delta (0, 0)
Screenshot: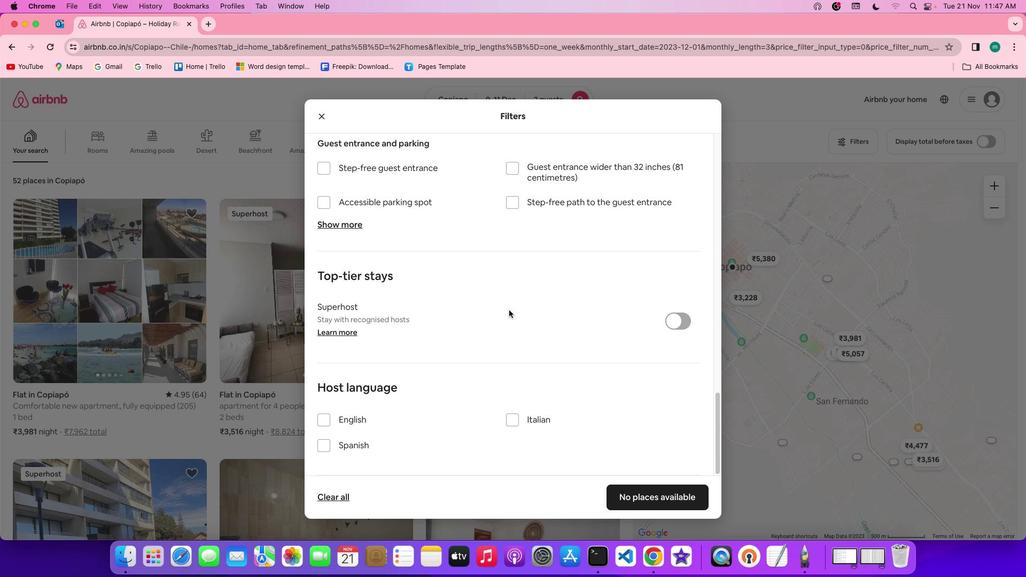 
Action: Mouse scrolled (509, 310) with delta (0, -1)
Screenshot: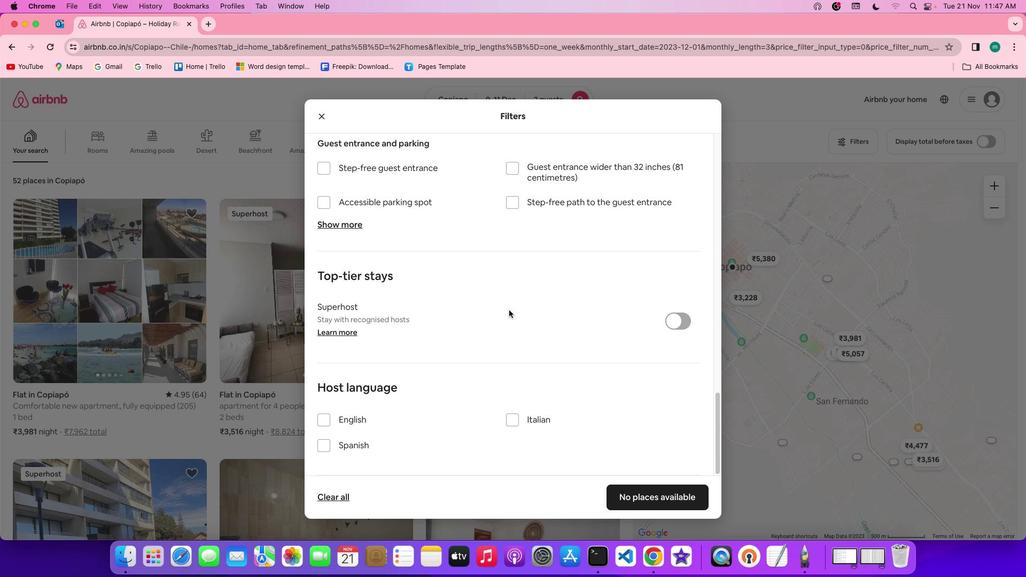 
Action: Mouse scrolled (509, 310) with delta (0, -2)
Screenshot: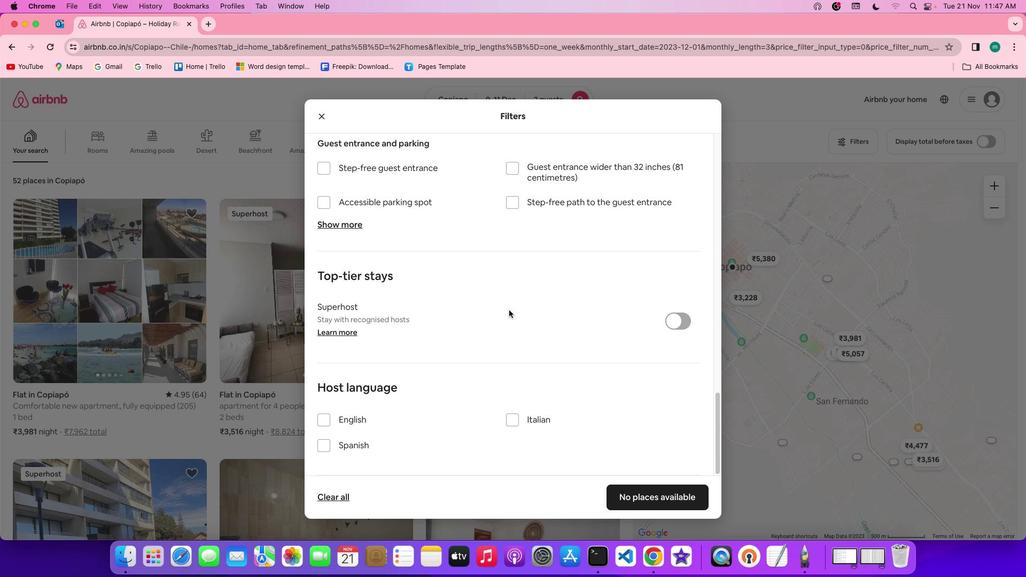 
Action: Mouse scrolled (509, 310) with delta (0, -3)
Screenshot: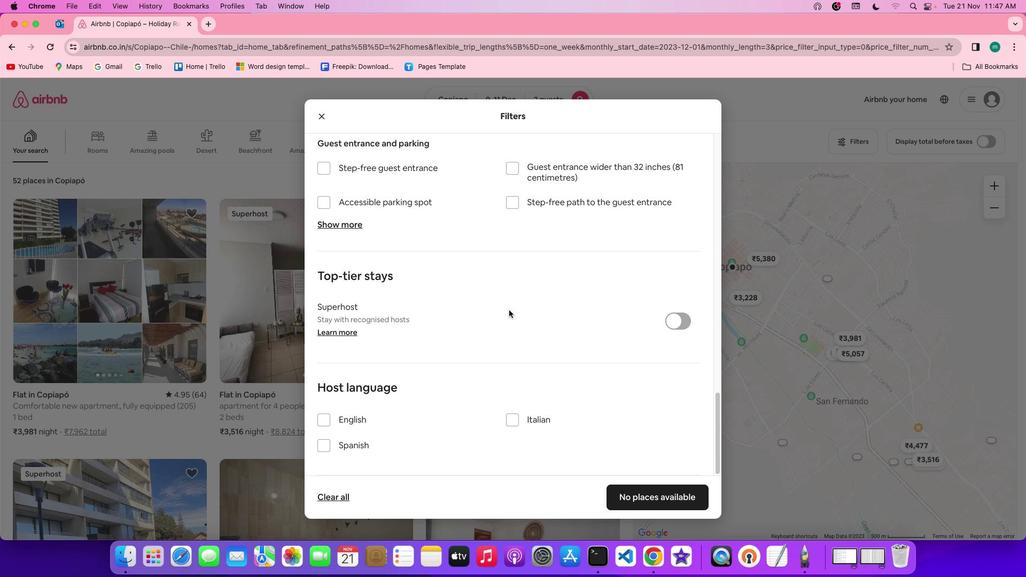 
Action: Mouse moved to (672, 495)
Screenshot: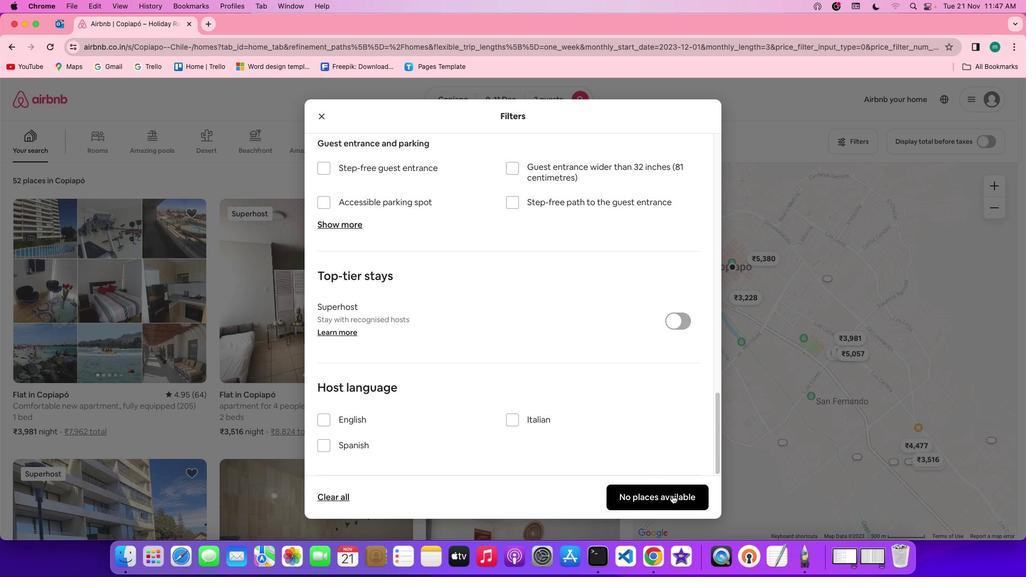 
Action: Mouse pressed left at (672, 495)
Screenshot: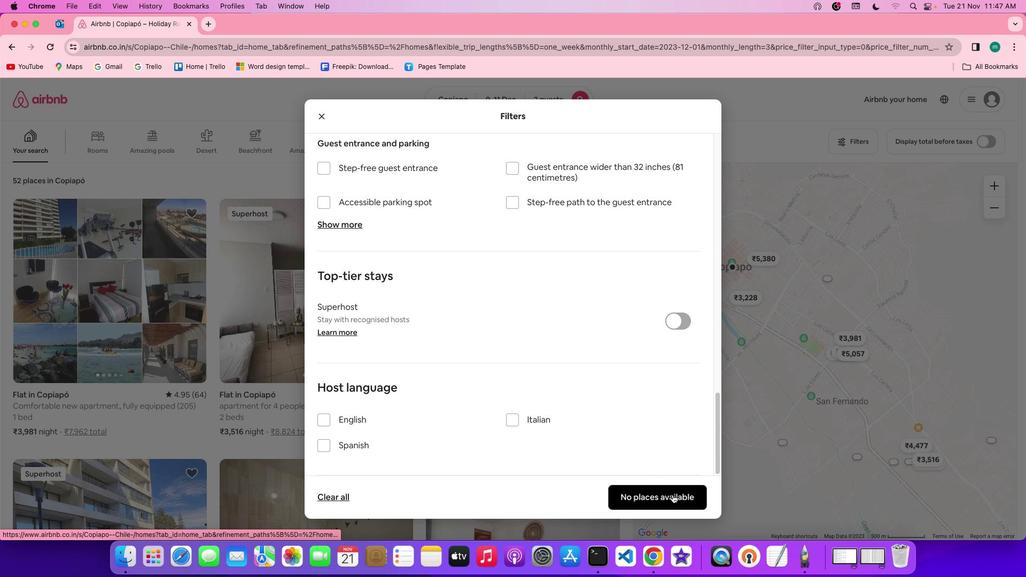 
Action: Mouse moved to (350, 342)
Screenshot: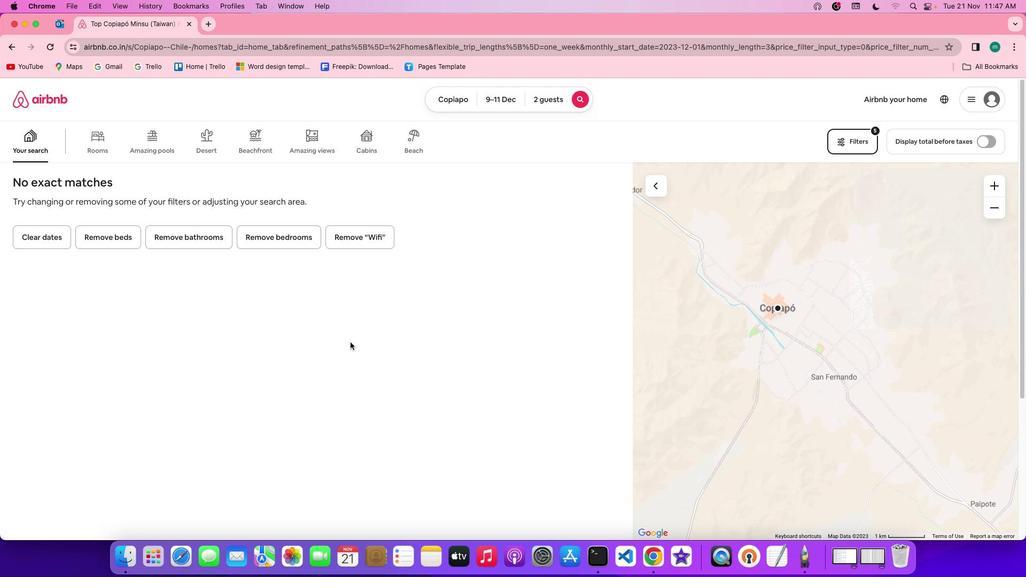 
